 Task: Create a due date automation trigger when advanced on, on the monday after a card is due add content with a name or a description ending with resume at 11:00 AM.
Action: Mouse moved to (900, 260)
Screenshot: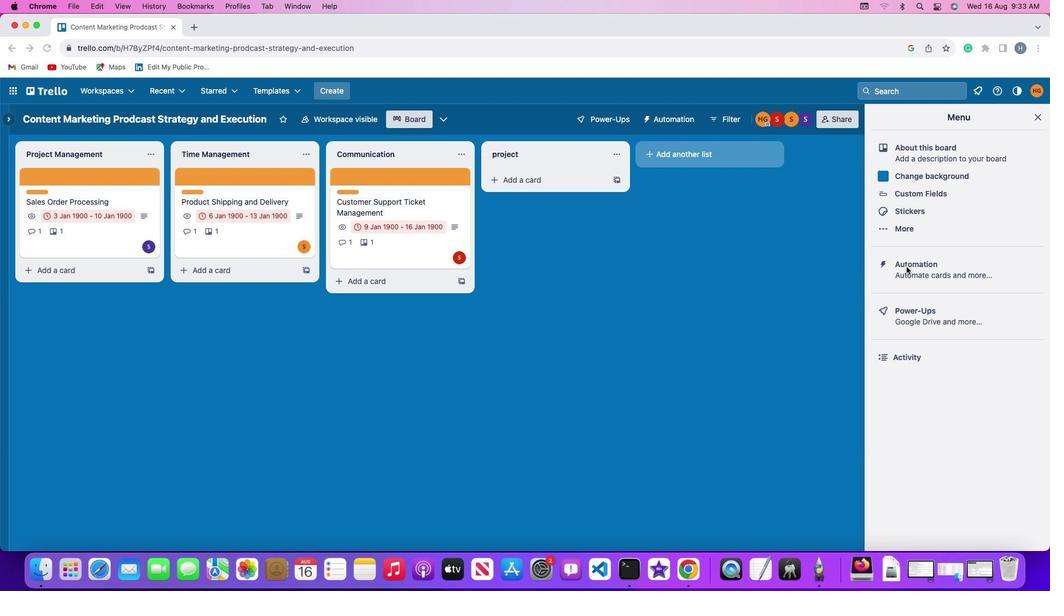 
Action: Mouse pressed left at (900, 260)
Screenshot: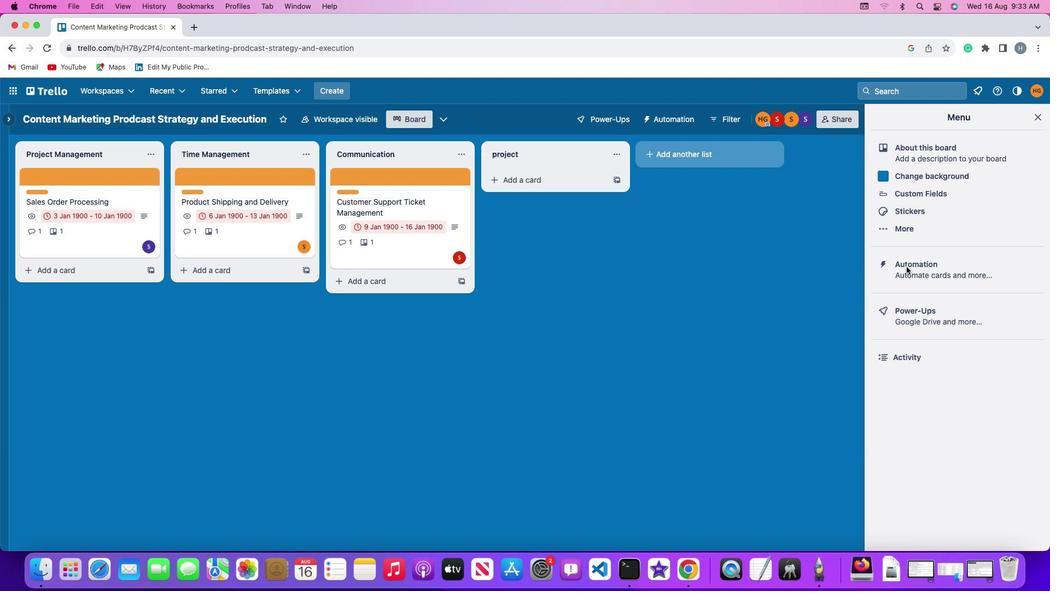 
Action: Mouse pressed left at (900, 260)
Screenshot: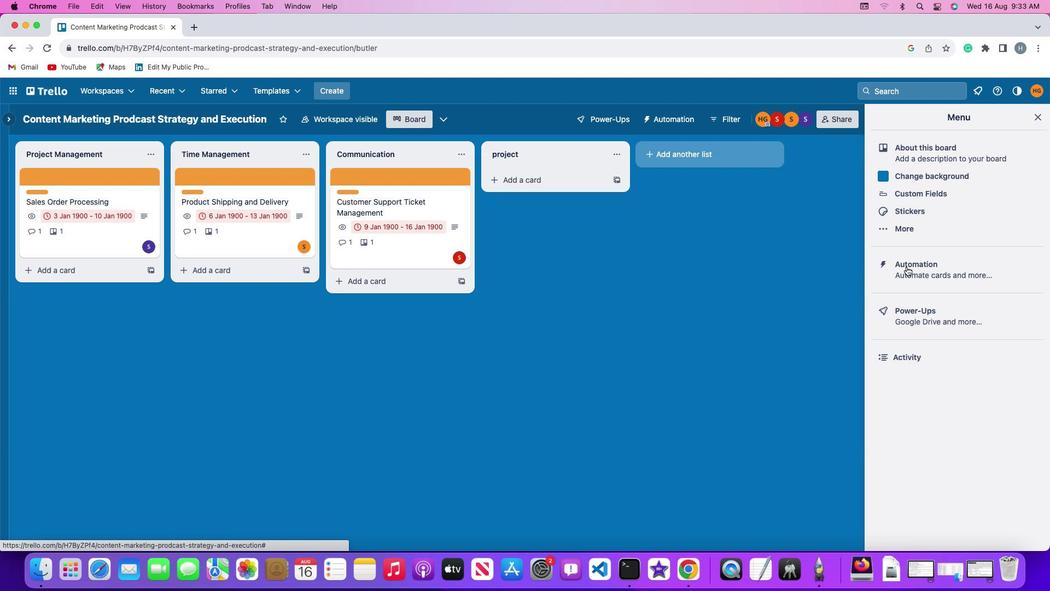 
Action: Mouse moved to (56, 252)
Screenshot: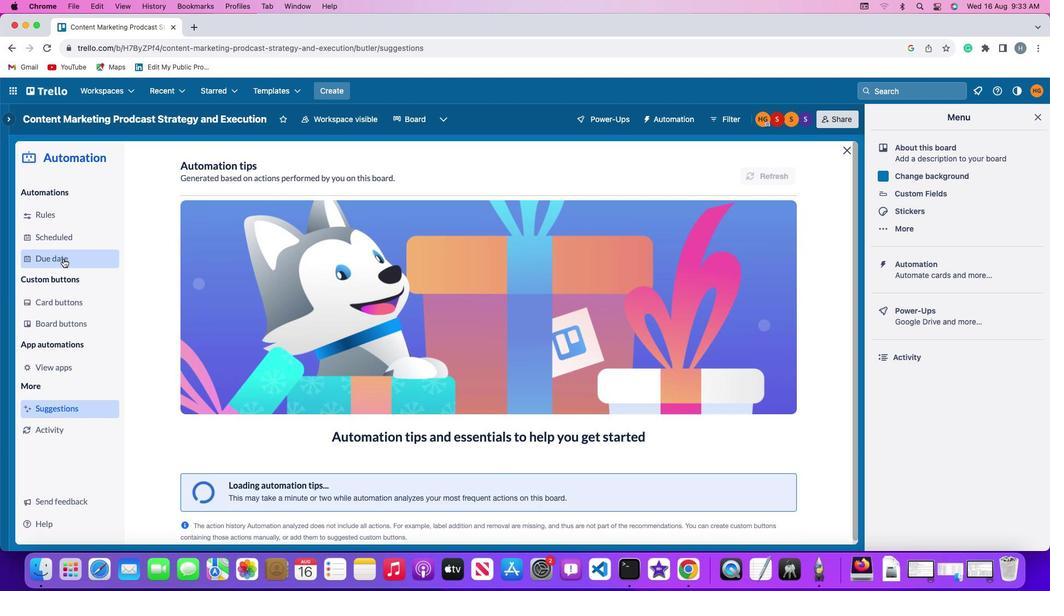 
Action: Mouse pressed left at (56, 252)
Screenshot: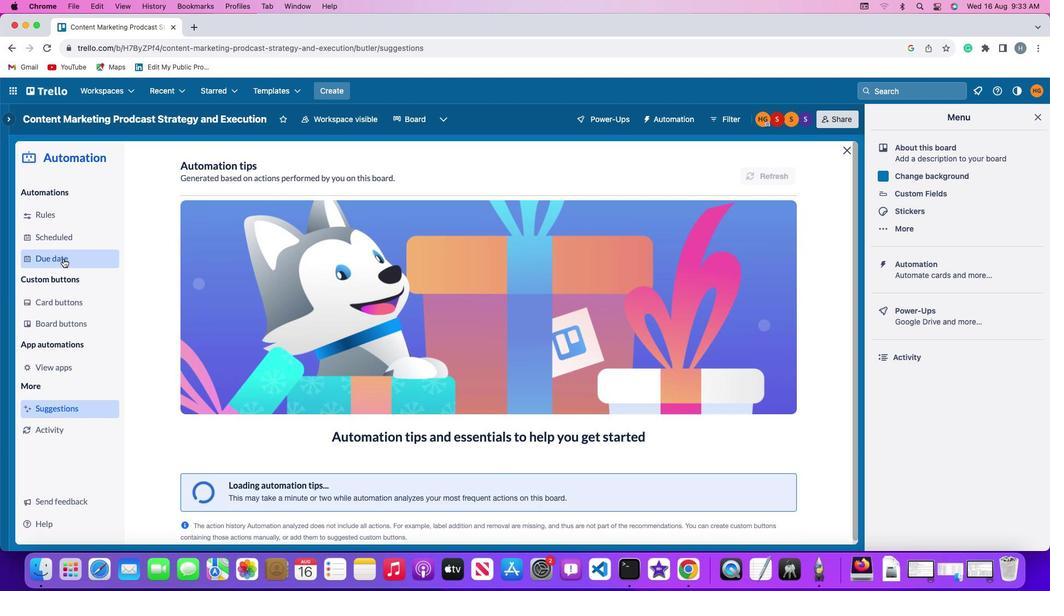 
Action: Mouse moved to (742, 163)
Screenshot: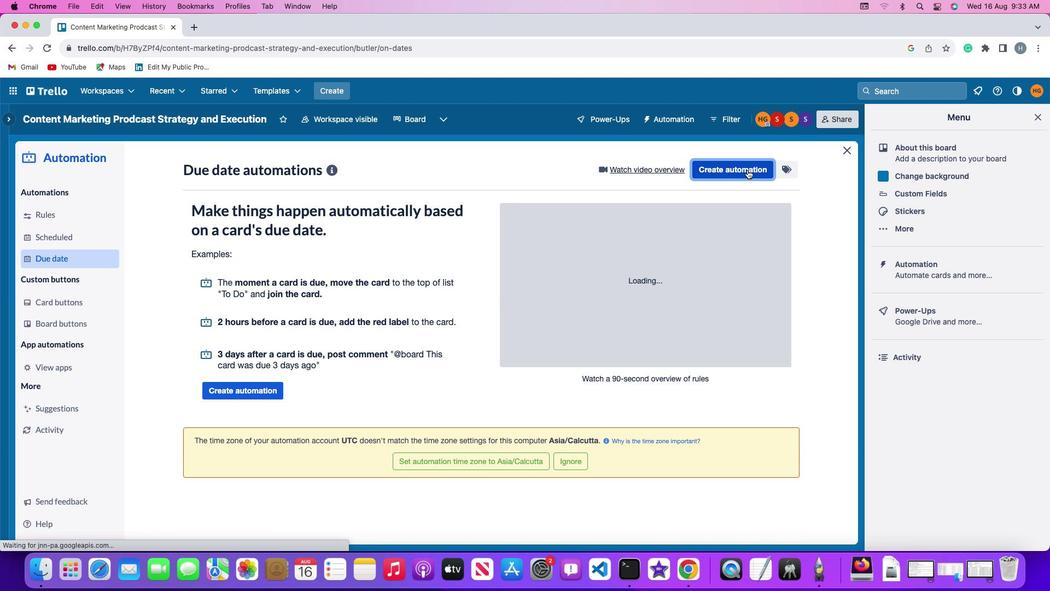 
Action: Mouse pressed left at (742, 163)
Screenshot: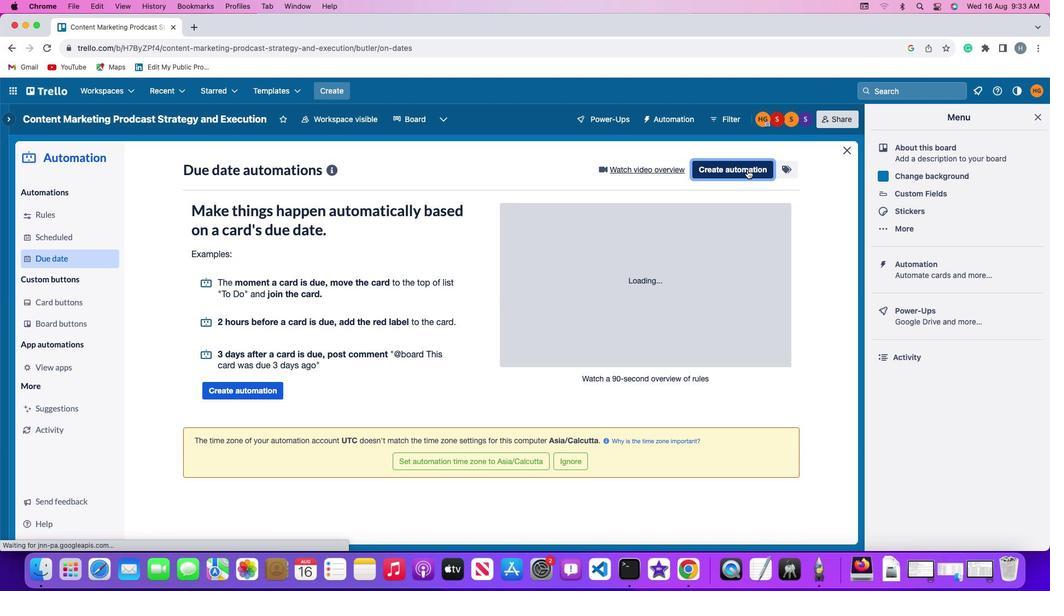 
Action: Mouse moved to (329, 266)
Screenshot: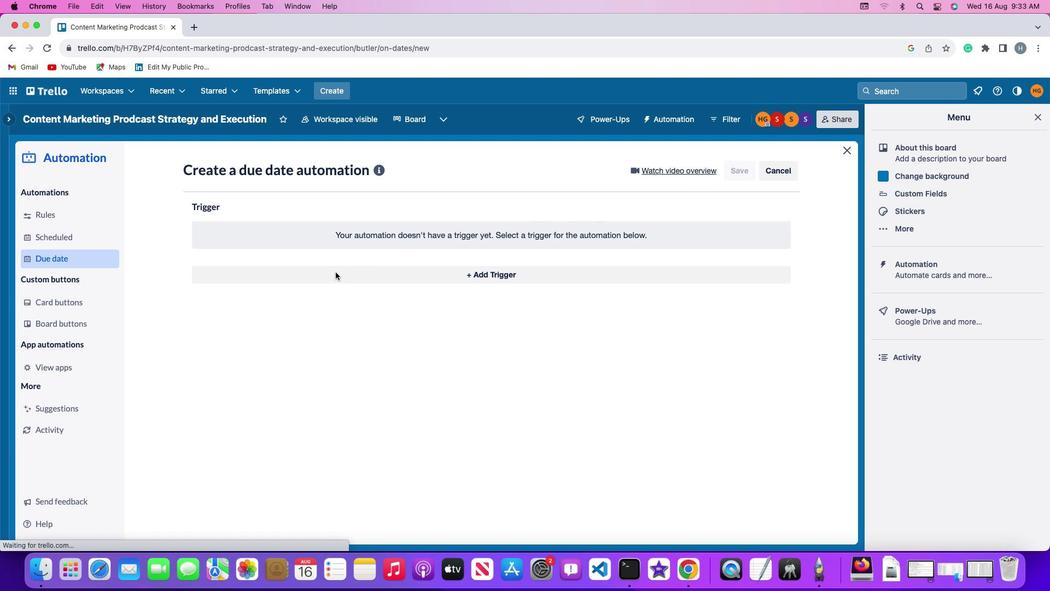
Action: Mouse pressed left at (329, 266)
Screenshot: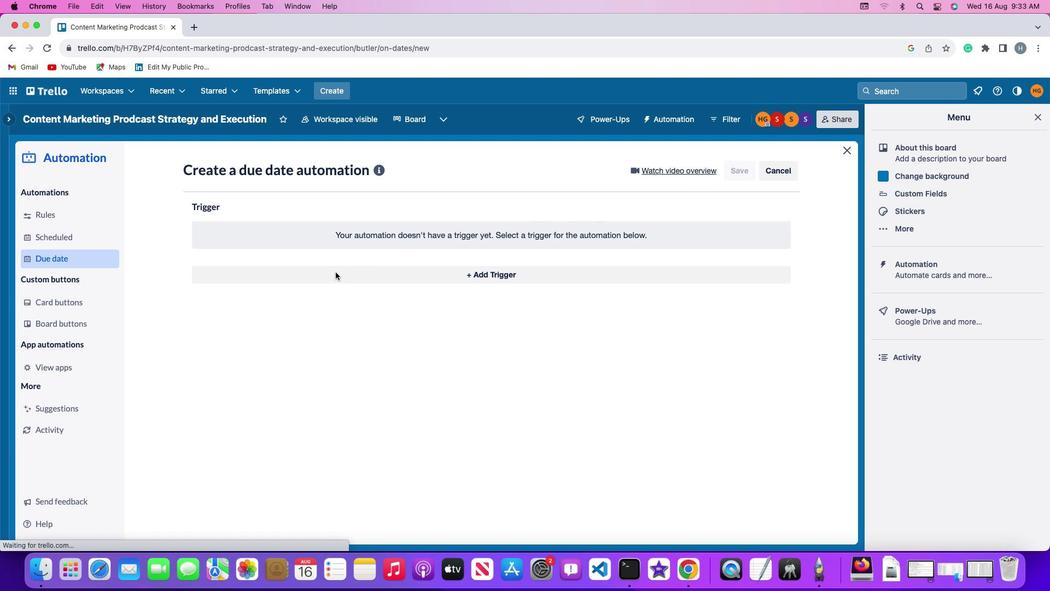 
Action: Mouse moved to (240, 472)
Screenshot: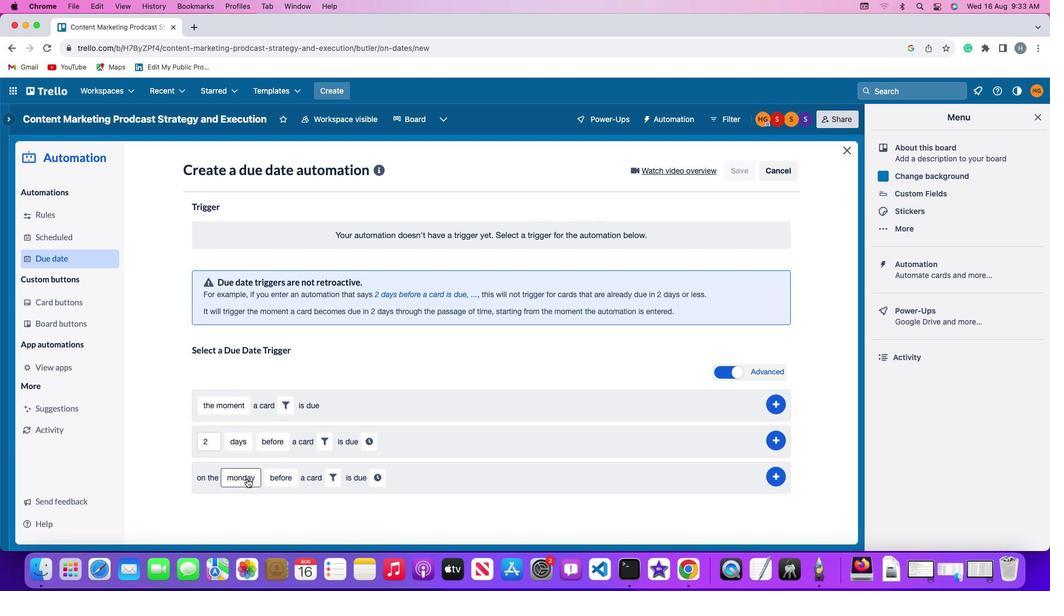 
Action: Mouse pressed left at (240, 472)
Screenshot: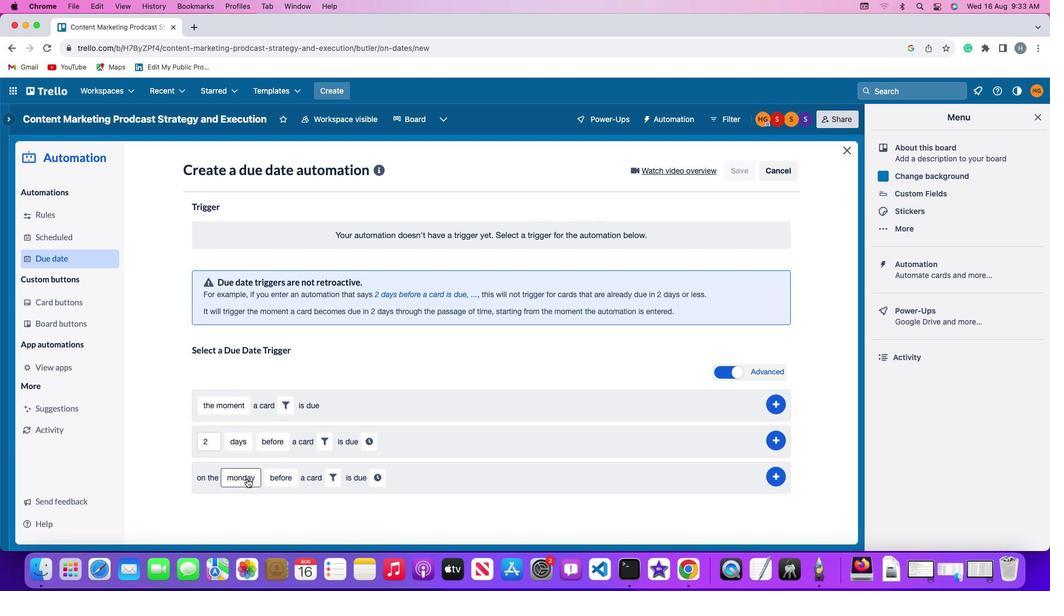 
Action: Mouse moved to (247, 318)
Screenshot: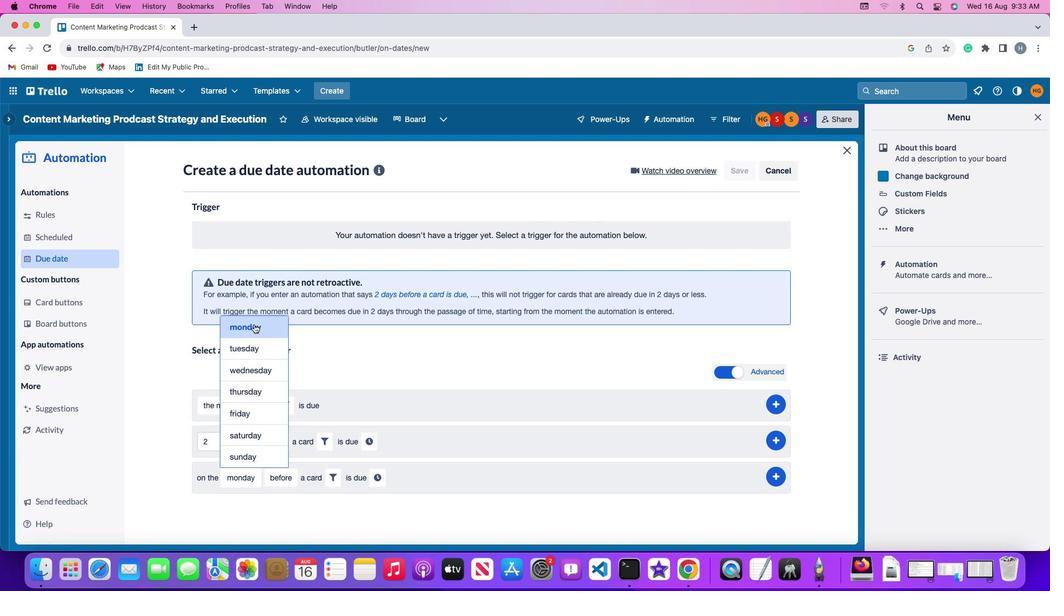 
Action: Mouse pressed left at (247, 318)
Screenshot: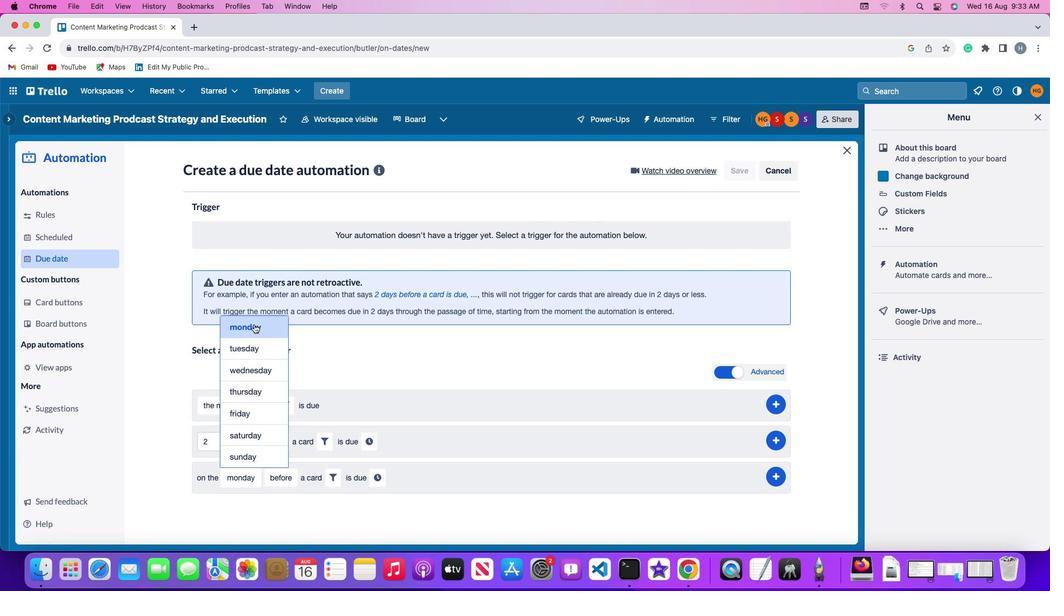 
Action: Mouse moved to (276, 478)
Screenshot: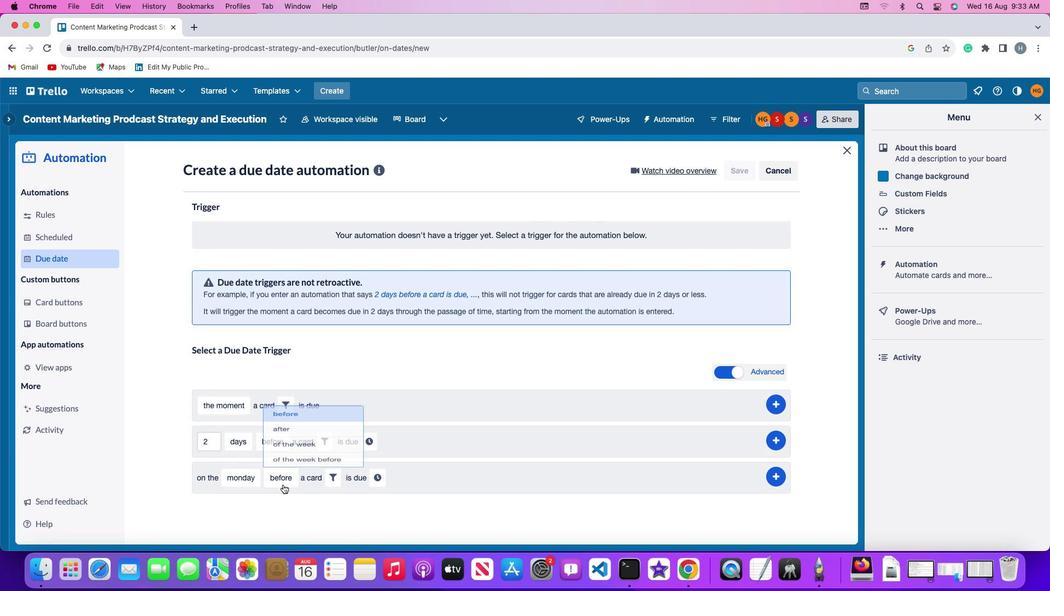
Action: Mouse pressed left at (276, 478)
Screenshot: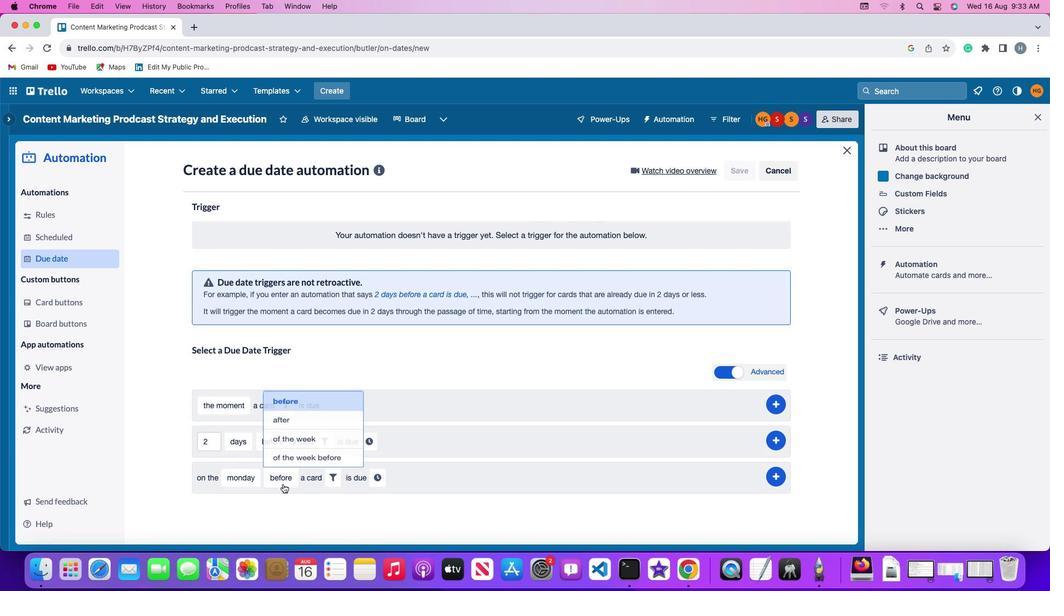 
Action: Mouse moved to (292, 406)
Screenshot: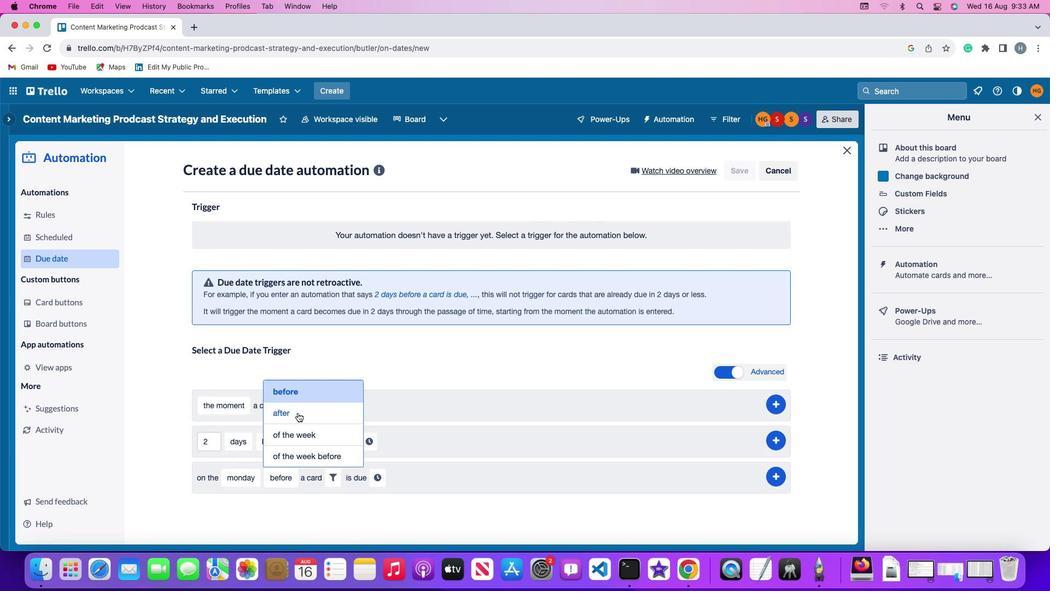 
Action: Mouse pressed left at (292, 406)
Screenshot: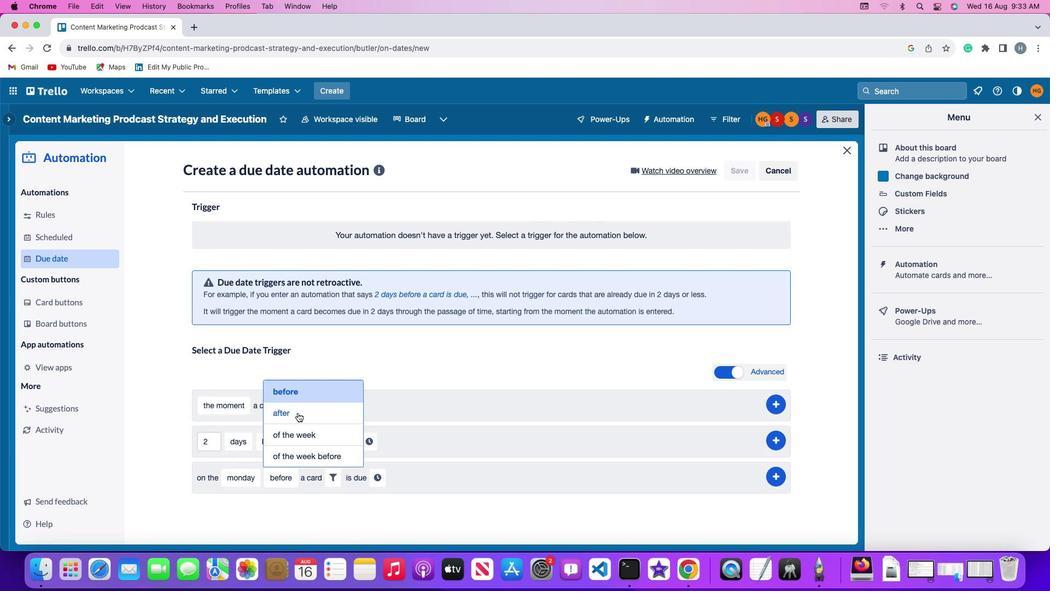 
Action: Mouse moved to (317, 472)
Screenshot: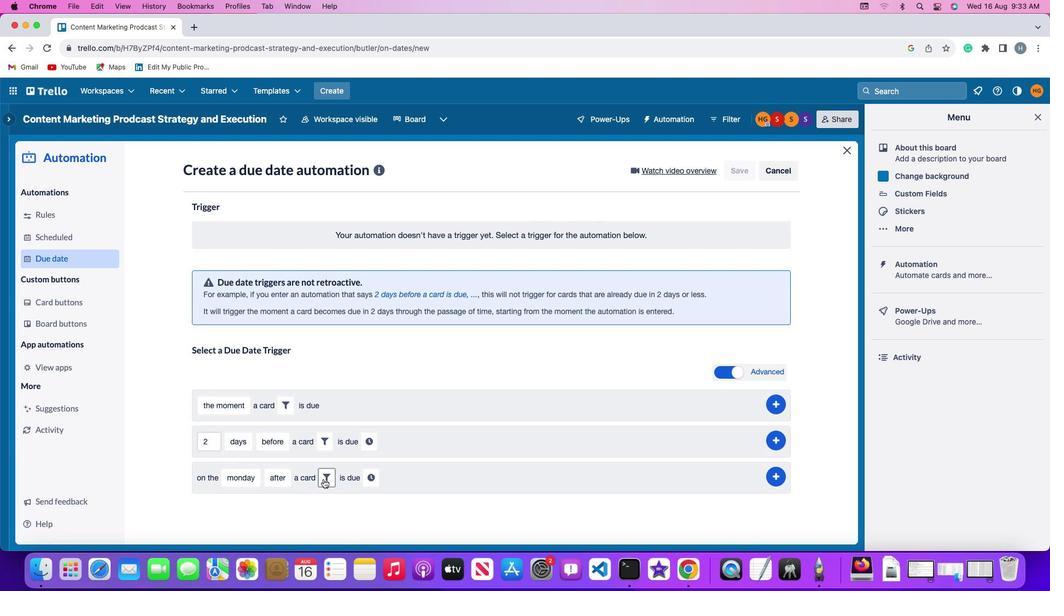 
Action: Mouse pressed left at (317, 472)
Screenshot: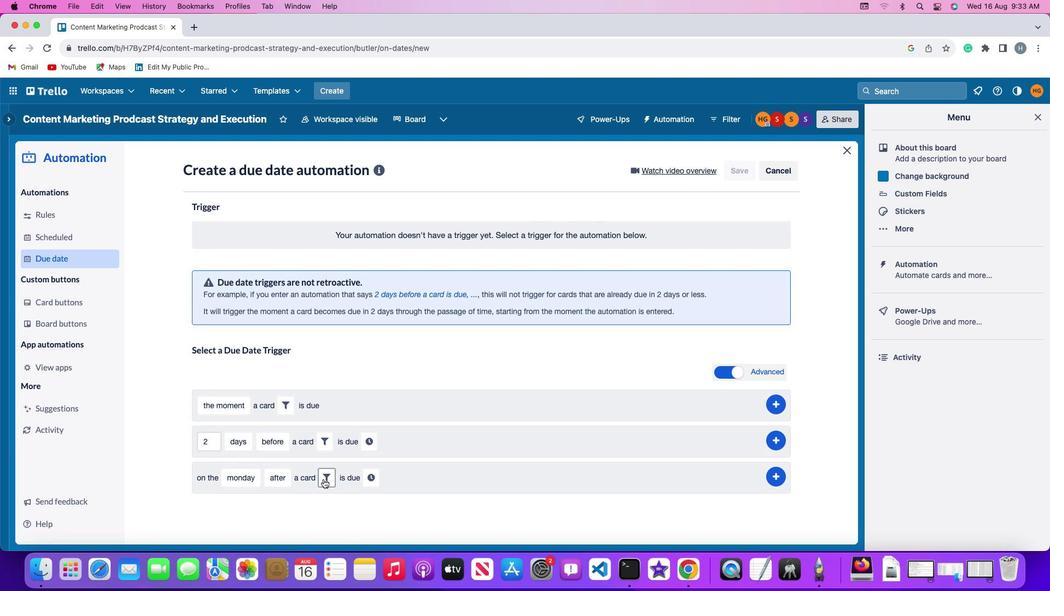 
Action: Mouse moved to (458, 502)
Screenshot: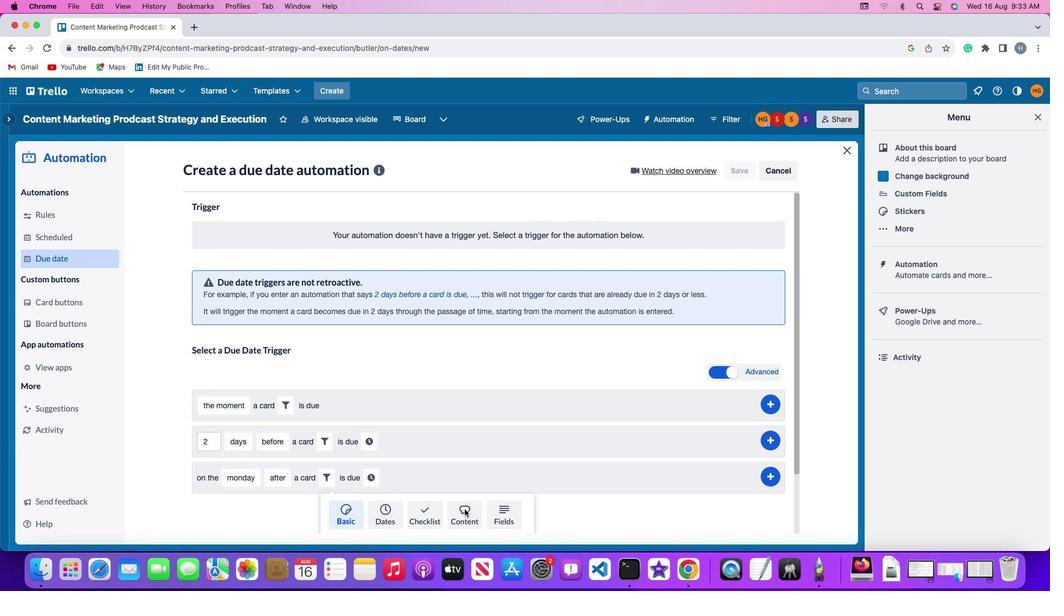 
Action: Mouse pressed left at (458, 502)
Screenshot: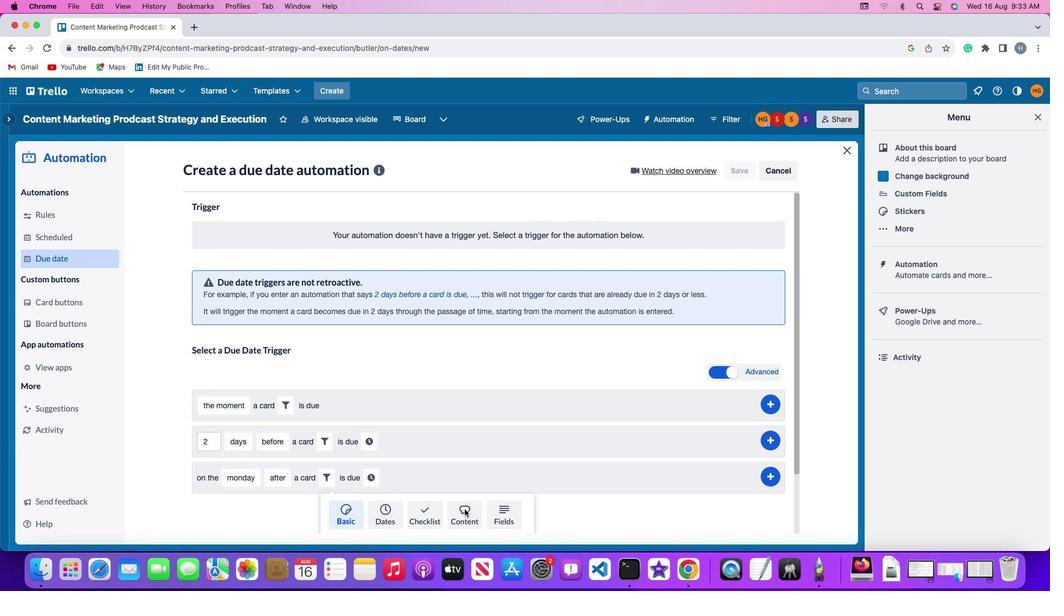 
Action: Mouse moved to (283, 507)
Screenshot: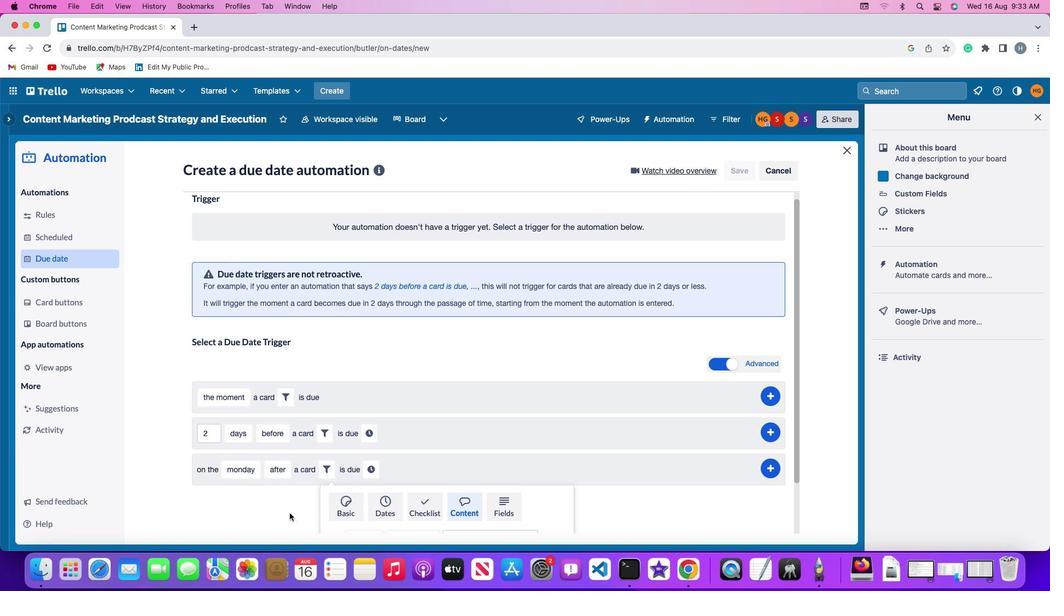 
Action: Mouse scrolled (283, 507) with delta (-5, -6)
Screenshot: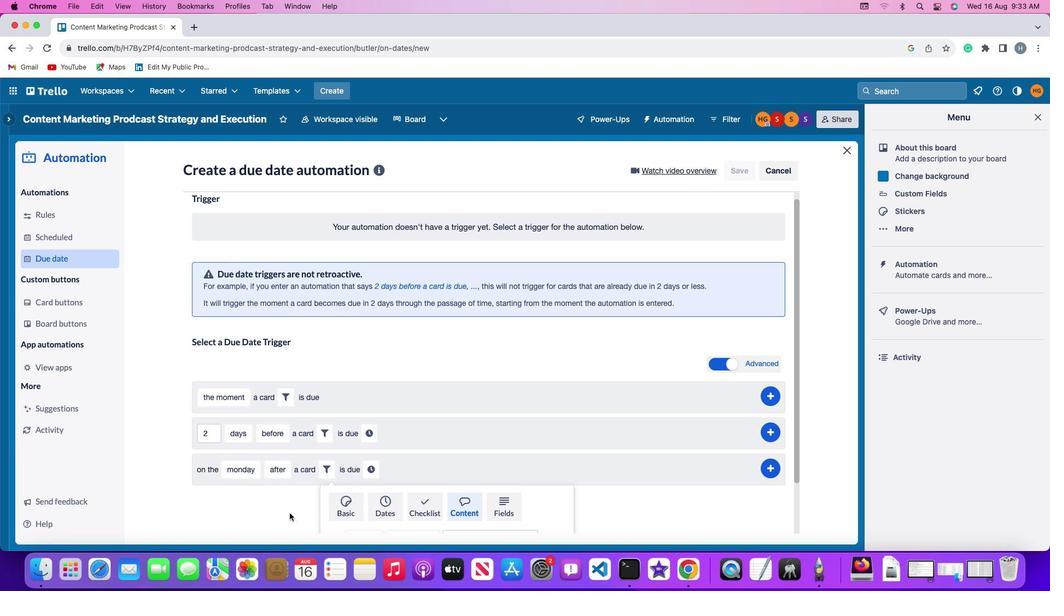 
Action: Mouse scrolled (283, 507) with delta (-5, -6)
Screenshot: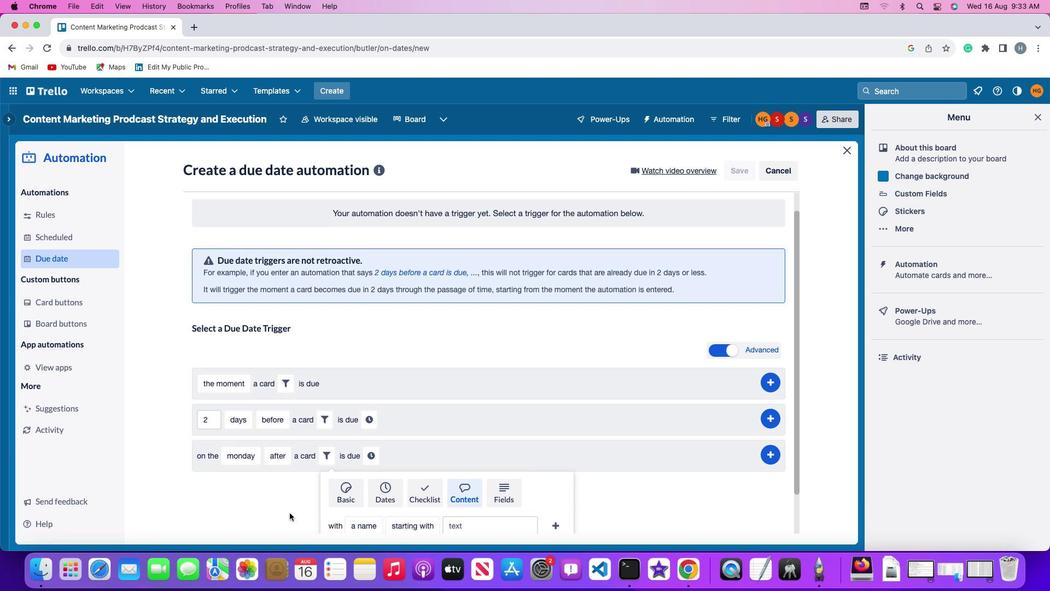 
Action: Mouse scrolled (283, 507) with delta (-5, -7)
Screenshot: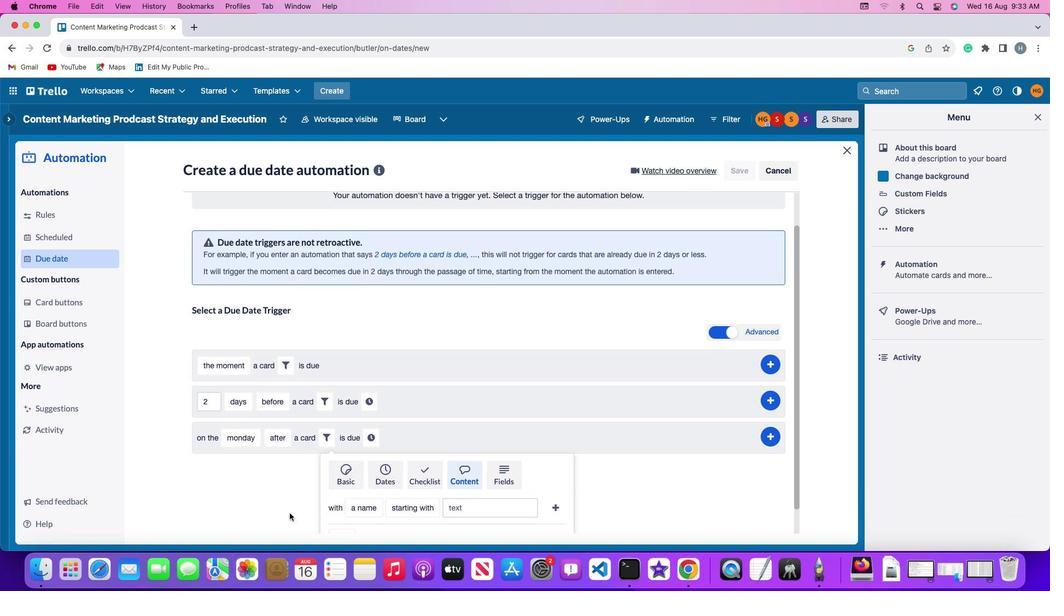 
Action: Mouse scrolled (283, 507) with delta (-5, -7)
Screenshot: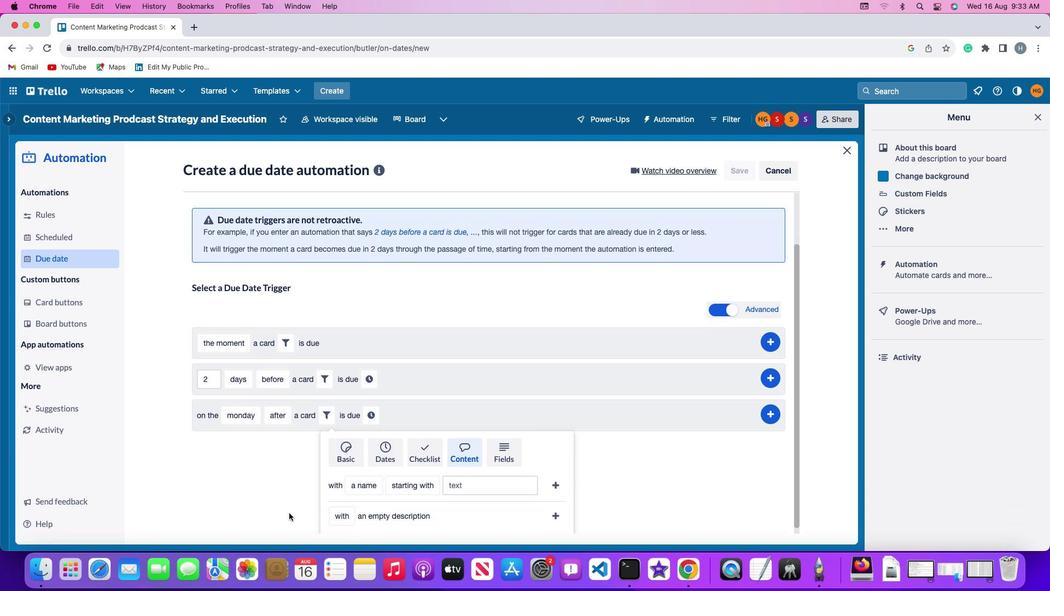 
Action: Mouse moved to (280, 505)
Screenshot: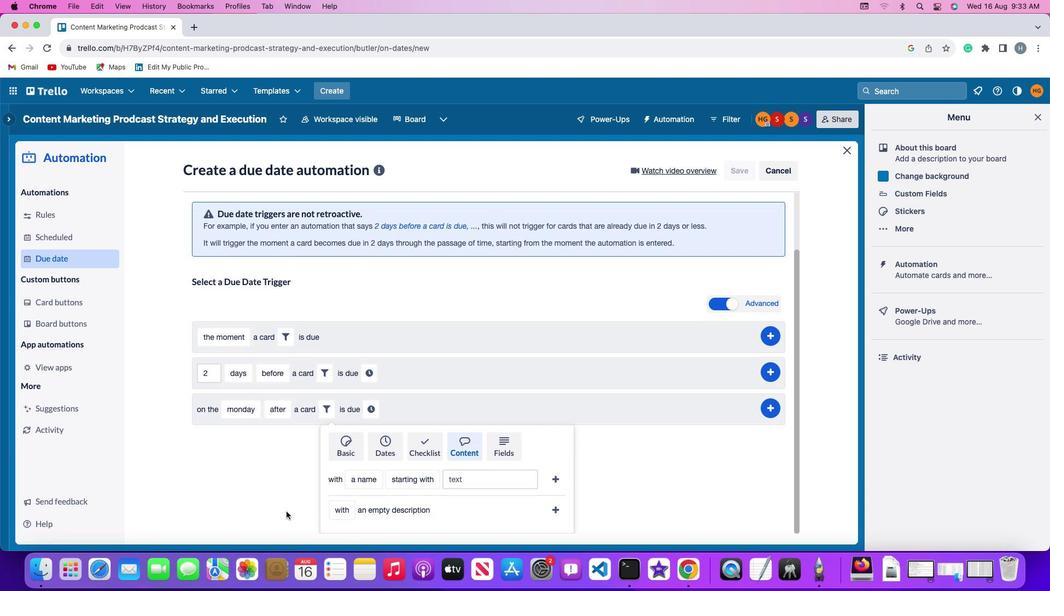 
Action: Mouse scrolled (280, 505) with delta (-5, -6)
Screenshot: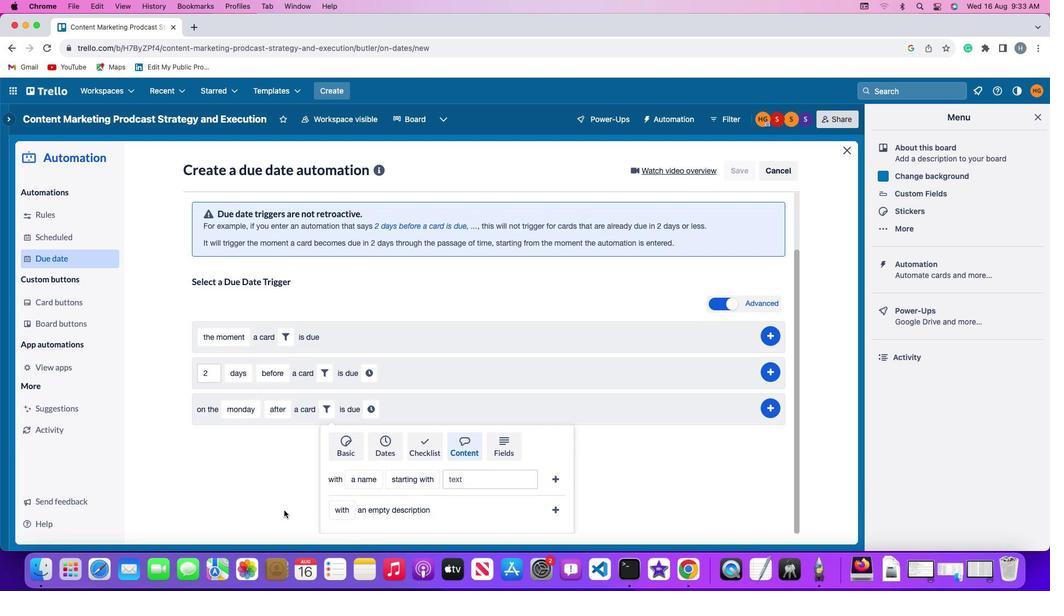 
Action: Mouse moved to (280, 505)
Screenshot: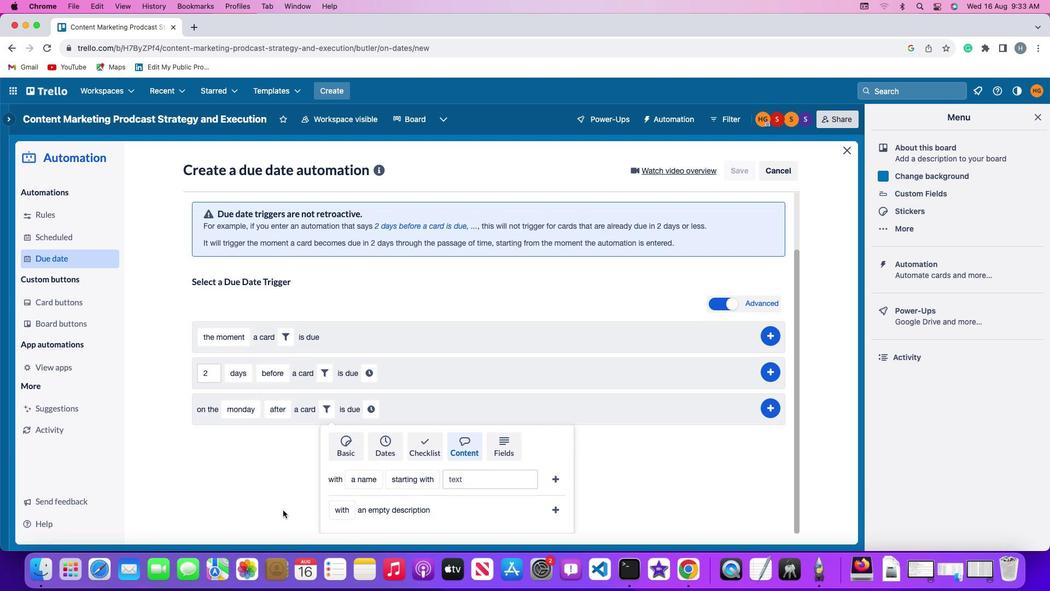 
Action: Mouse scrolled (280, 505) with delta (-5, -6)
Screenshot: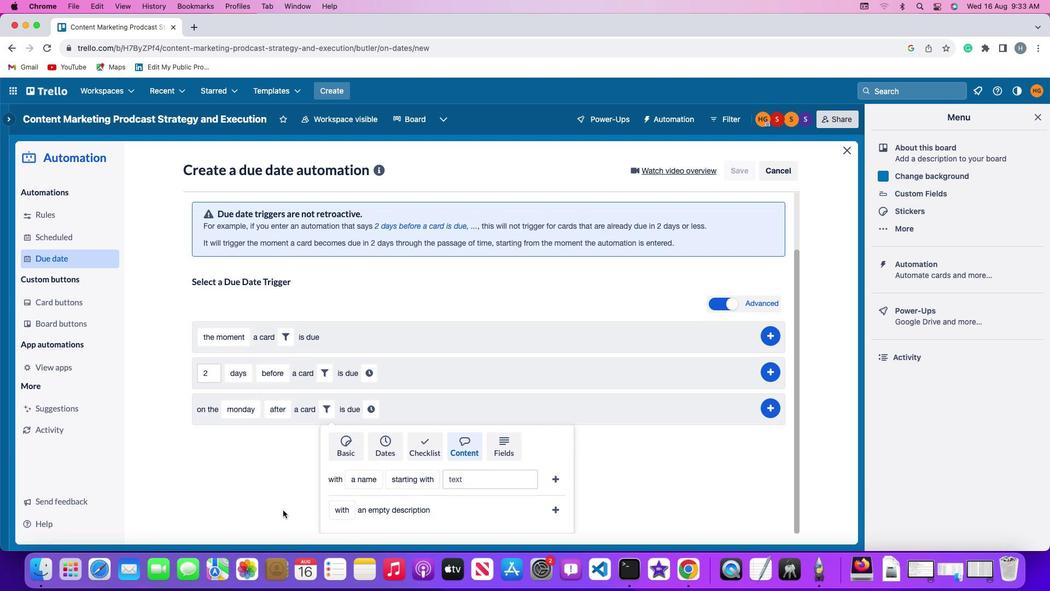 
Action: Mouse moved to (279, 504)
Screenshot: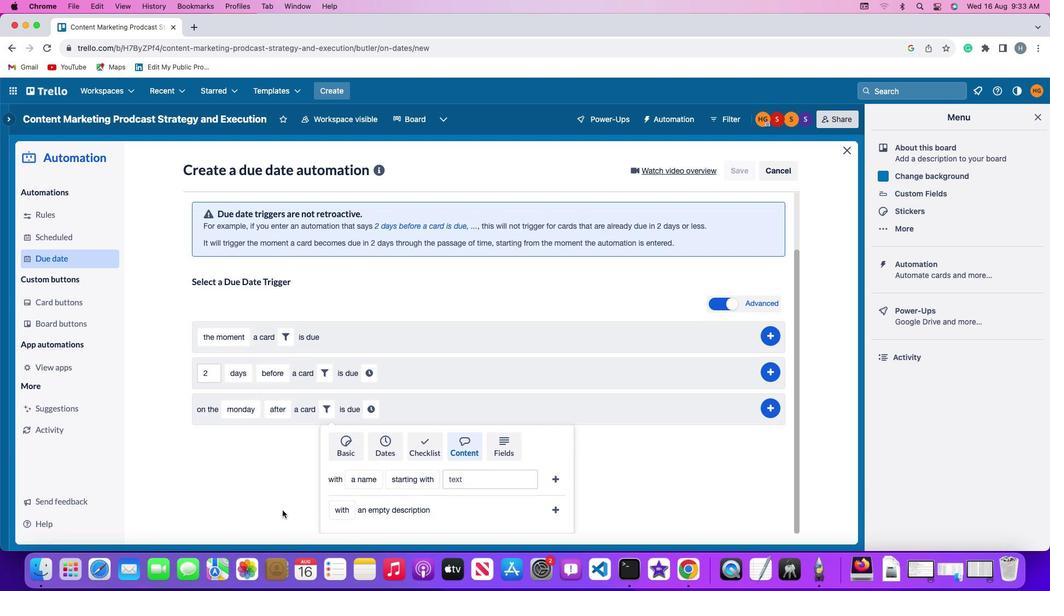 
Action: Mouse scrolled (279, 504) with delta (-5, -6)
Screenshot: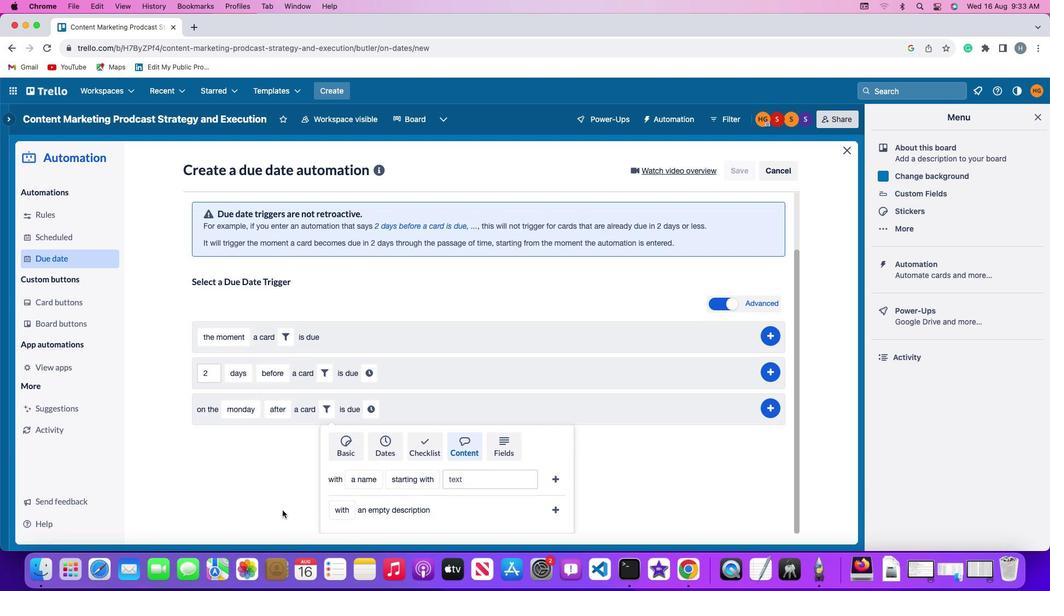 
Action: Mouse moved to (361, 476)
Screenshot: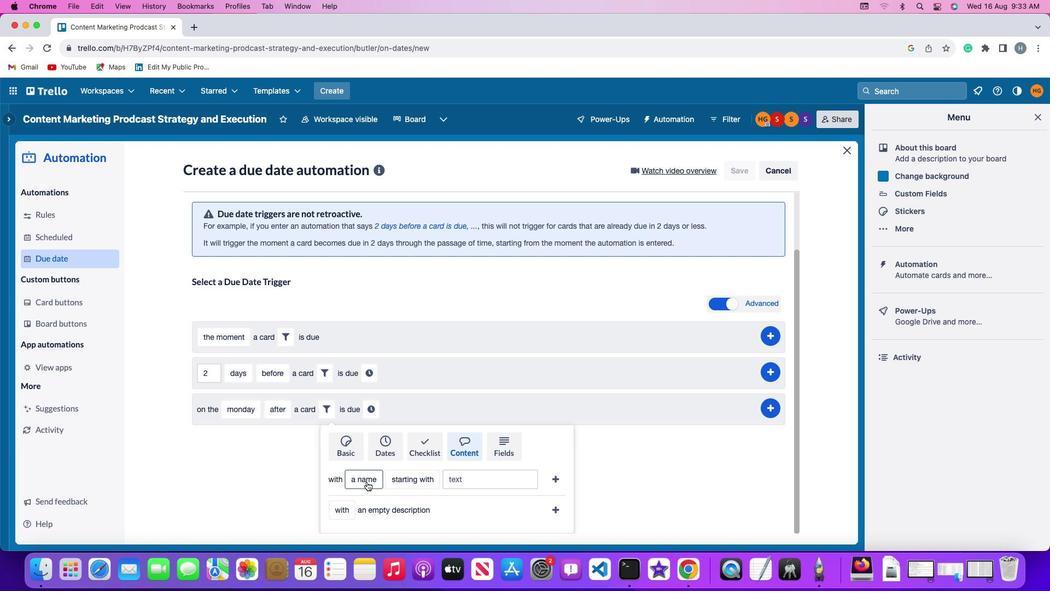 
Action: Mouse pressed left at (361, 476)
Screenshot: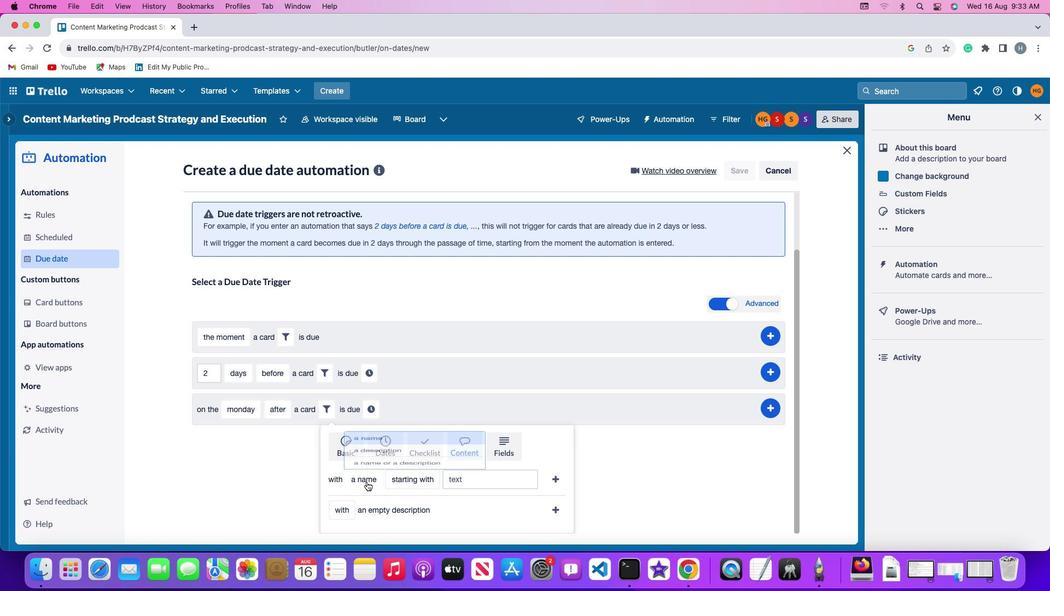 
Action: Mouse moved to (367, 450)
Screenshot: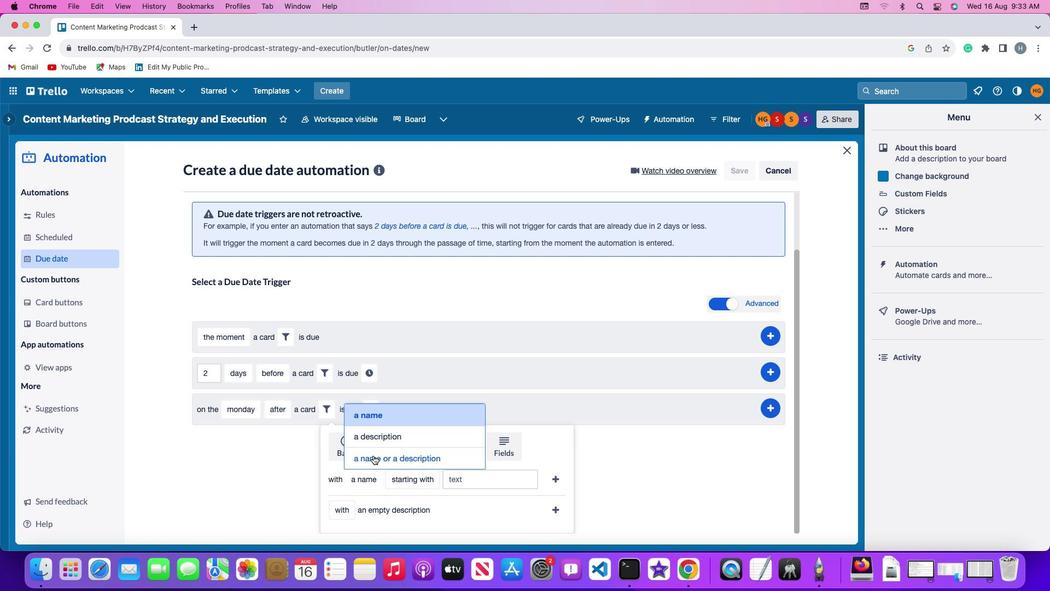 
Action: Mouse pressed left at (367, 450)
Screenshot: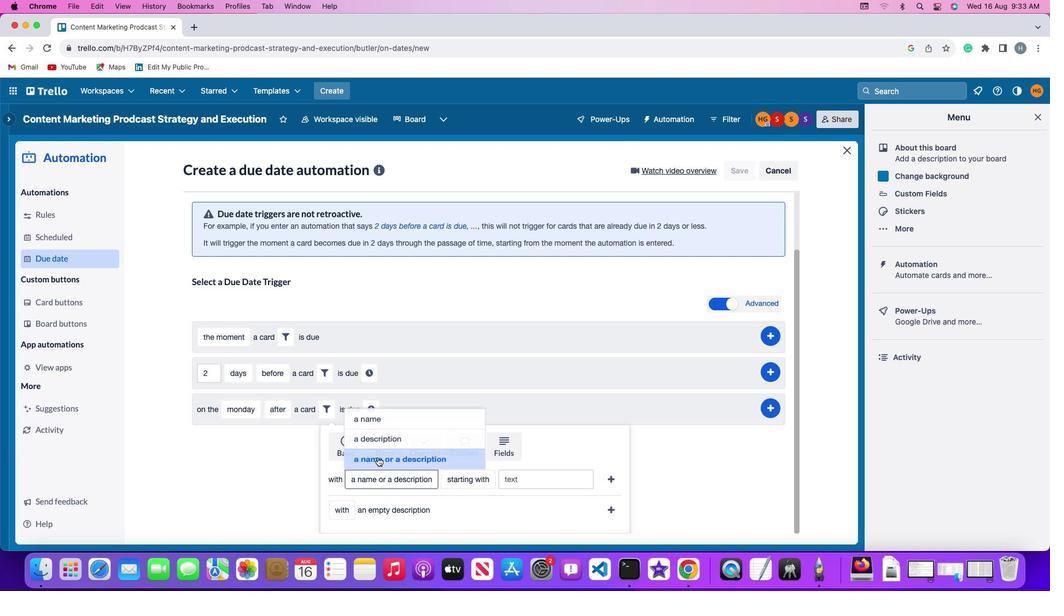 
Action: Mouse moved to (466, 470)
Screenshot: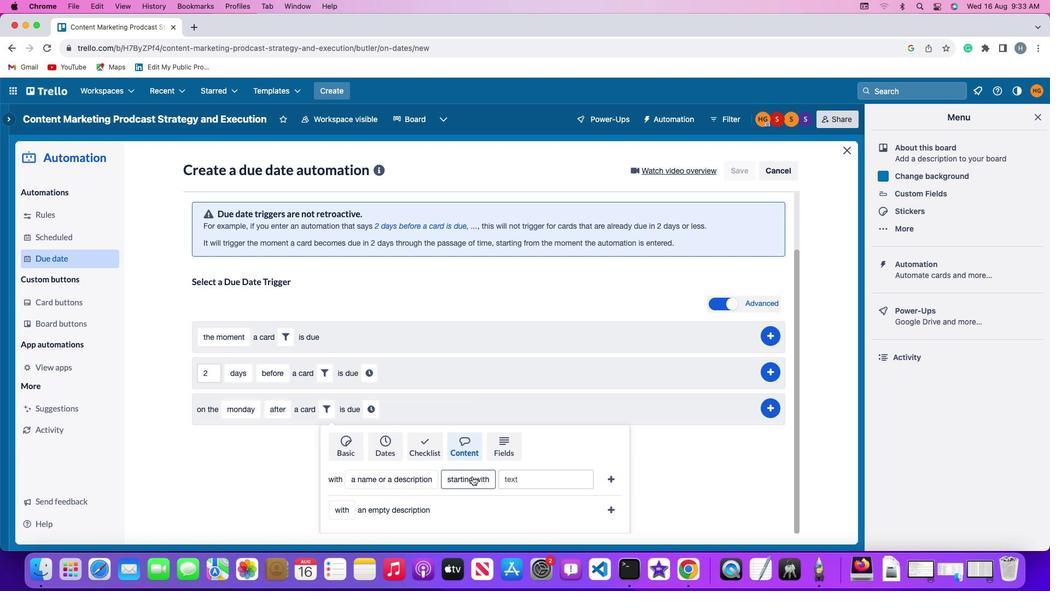 
Action: Mouse pressed left at (466, 470)
Screenshot: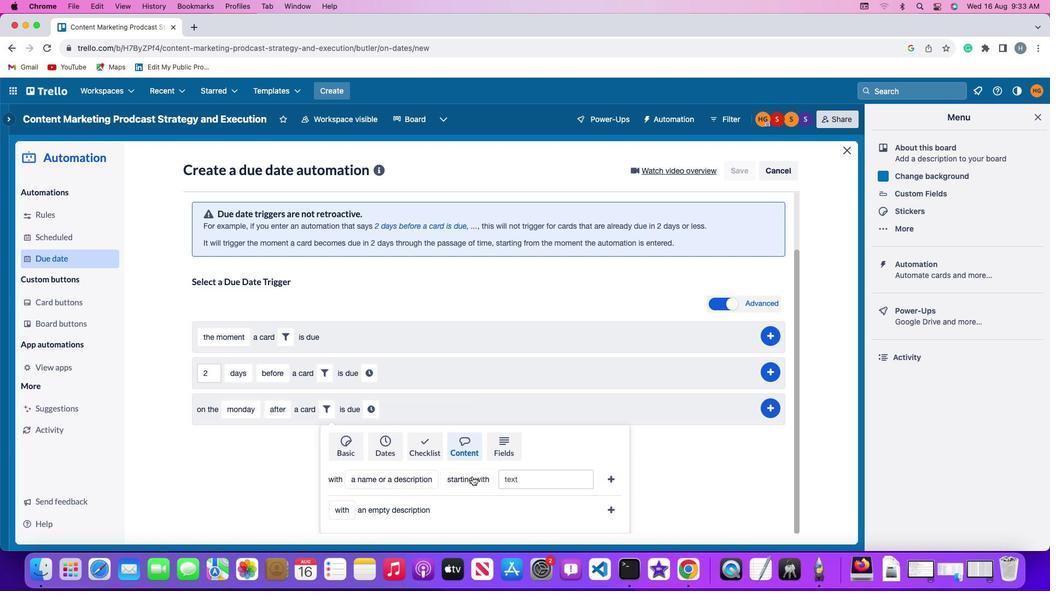 
Action: Mouse moved to (473, 367)
Screenshot: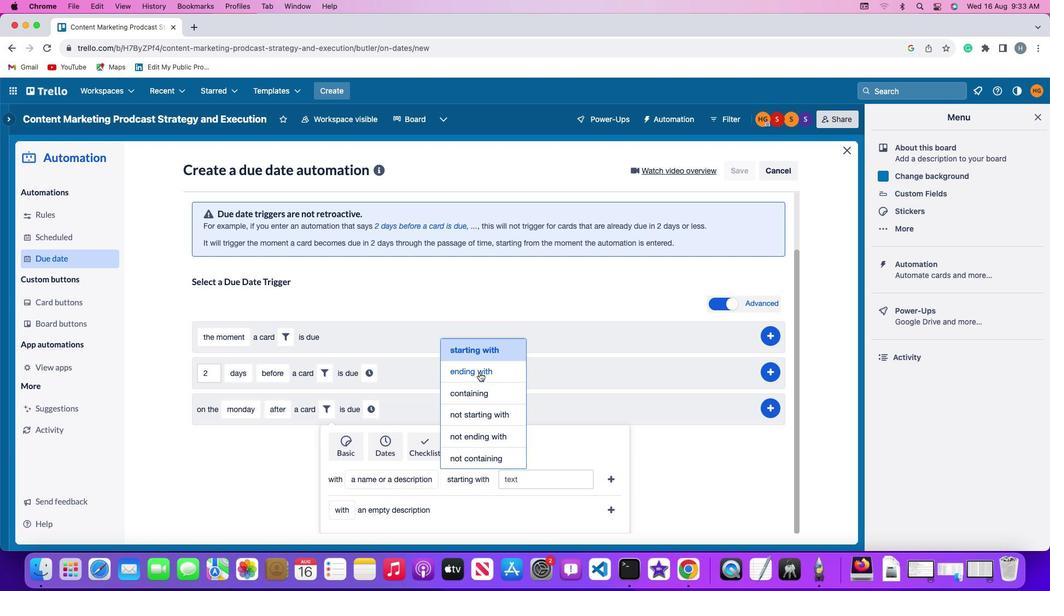 
Action: Mouse pressed left at (473, 367)
Screenshot: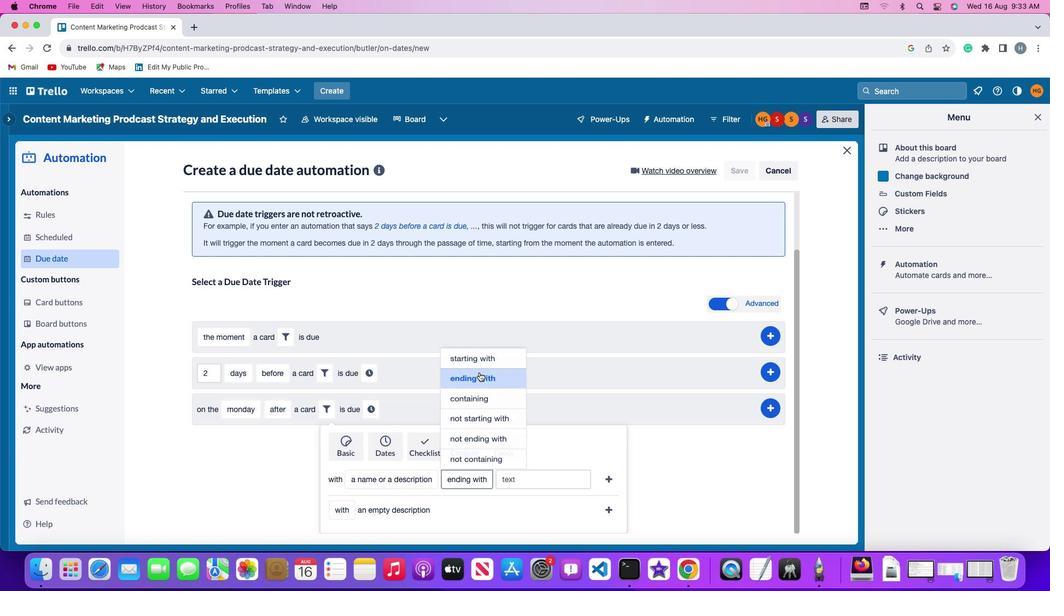 
Action: Mouse moved to (505, 469)
Screenshot: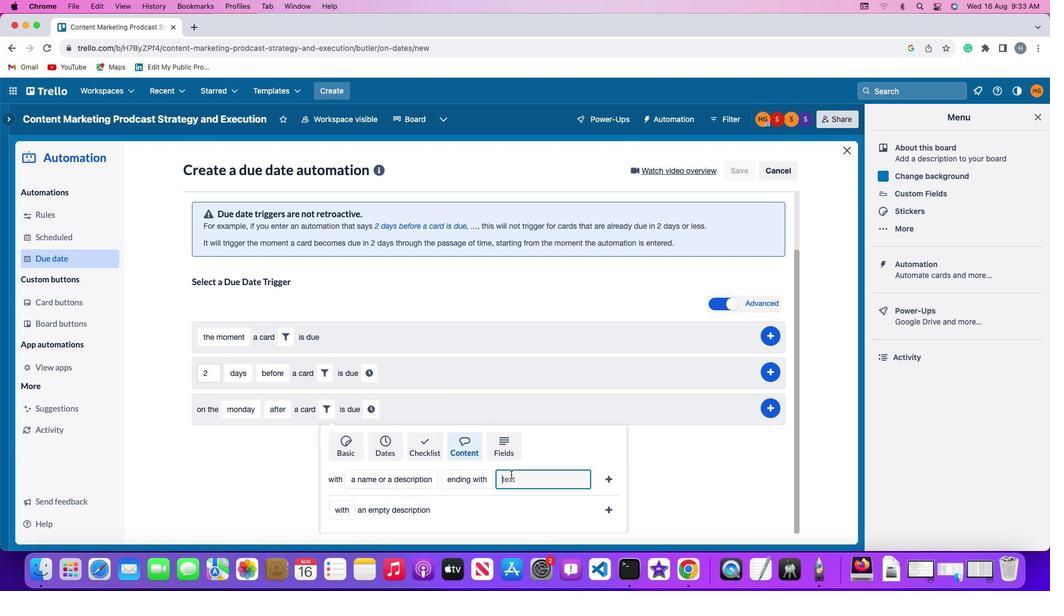 
Action: Mouse pressed left at (505, 469)
Screenshot: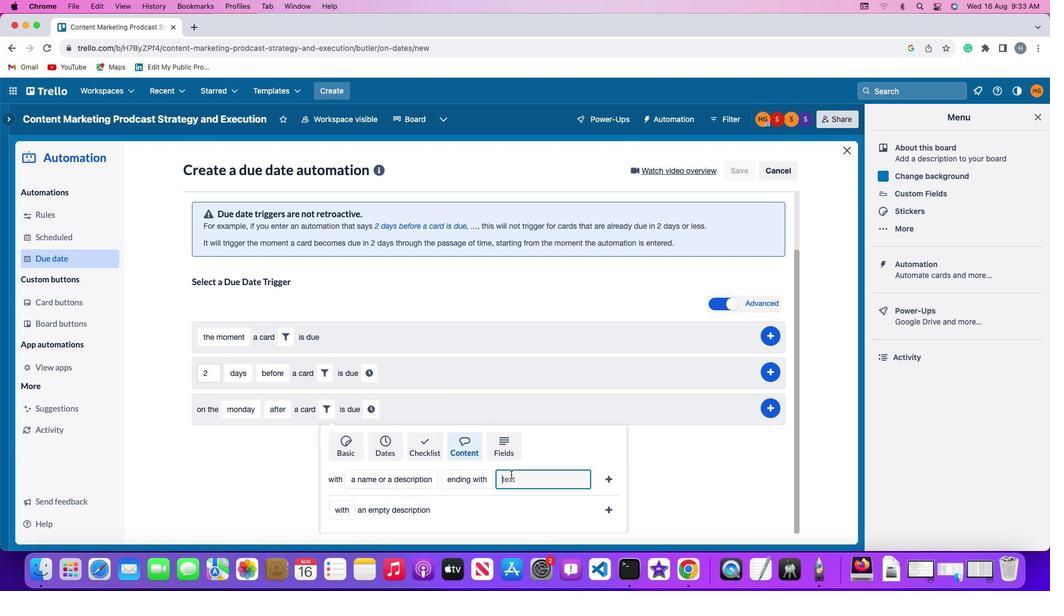 
Action: Key pressed 'r''e''s''u''m''e'
Screenshot: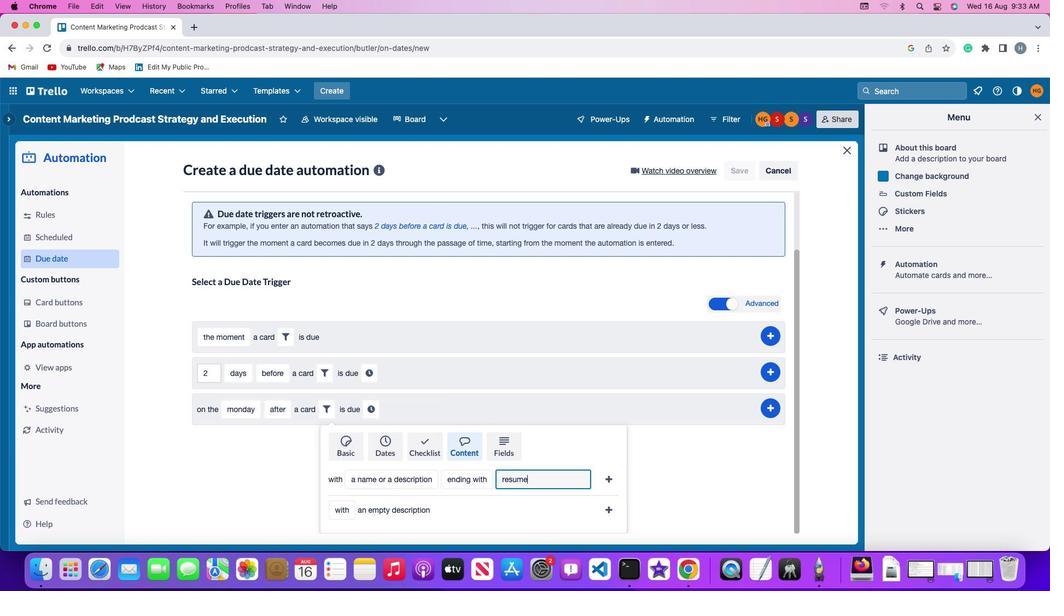 
Action: Mouse moved to (606, 470)
Screenshot: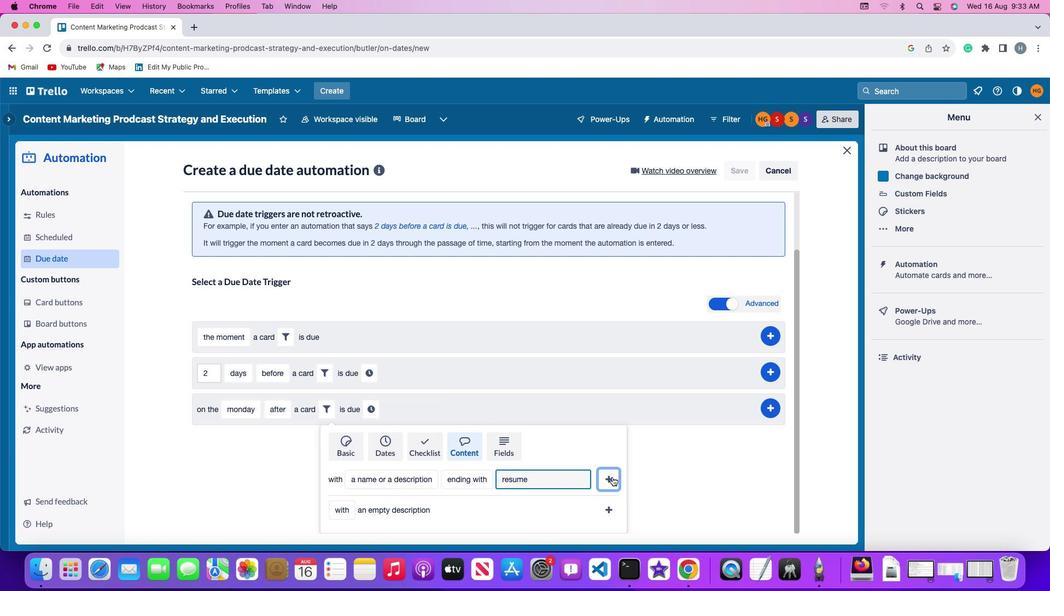 
Action: Mouse pressed left at (606, 470)
Screenshot: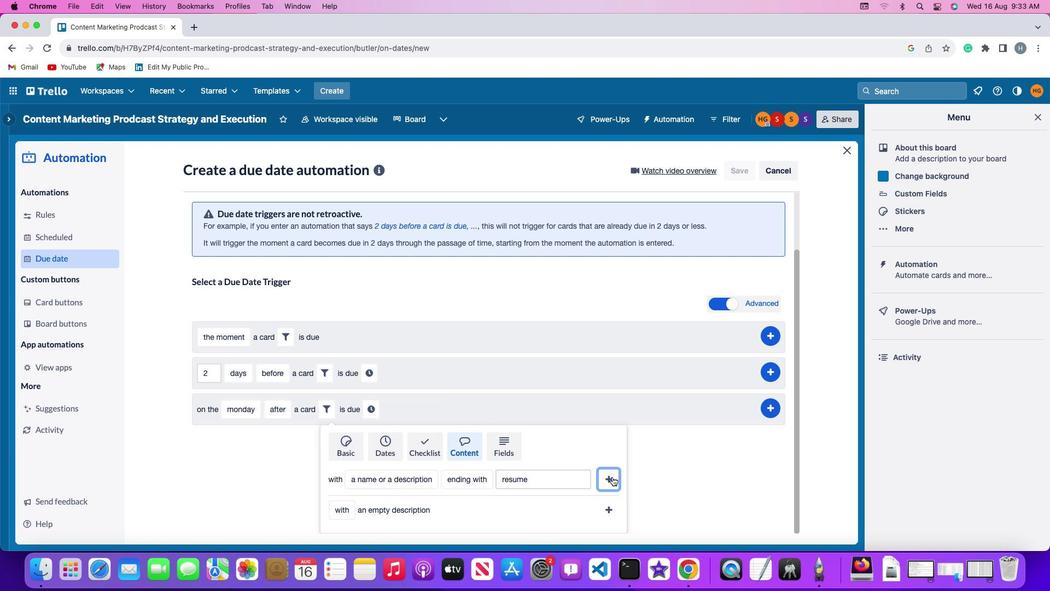 
Action: Mouse moved to (559, 475)
Screenshot: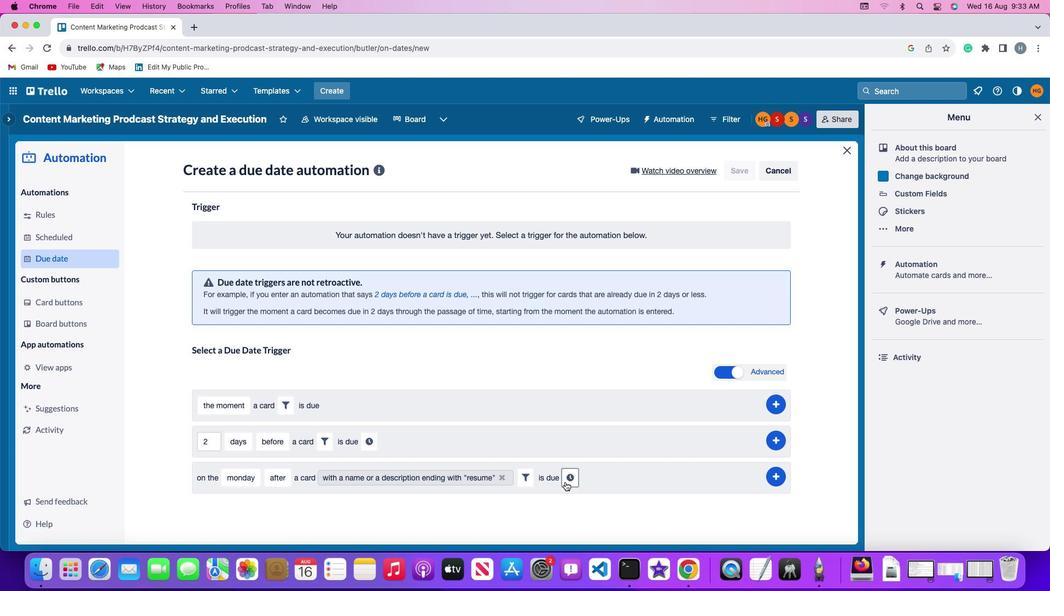 
Action: Mouse pressed left at (559, 475)
Screenshot: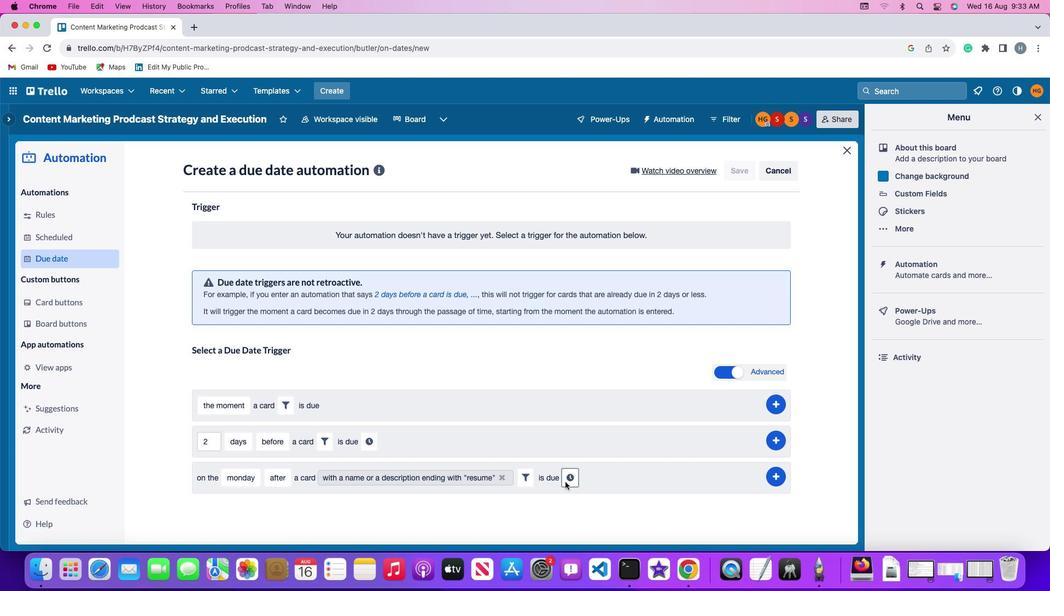 
Action: Mouse moved to (590, 476)
Screenshot: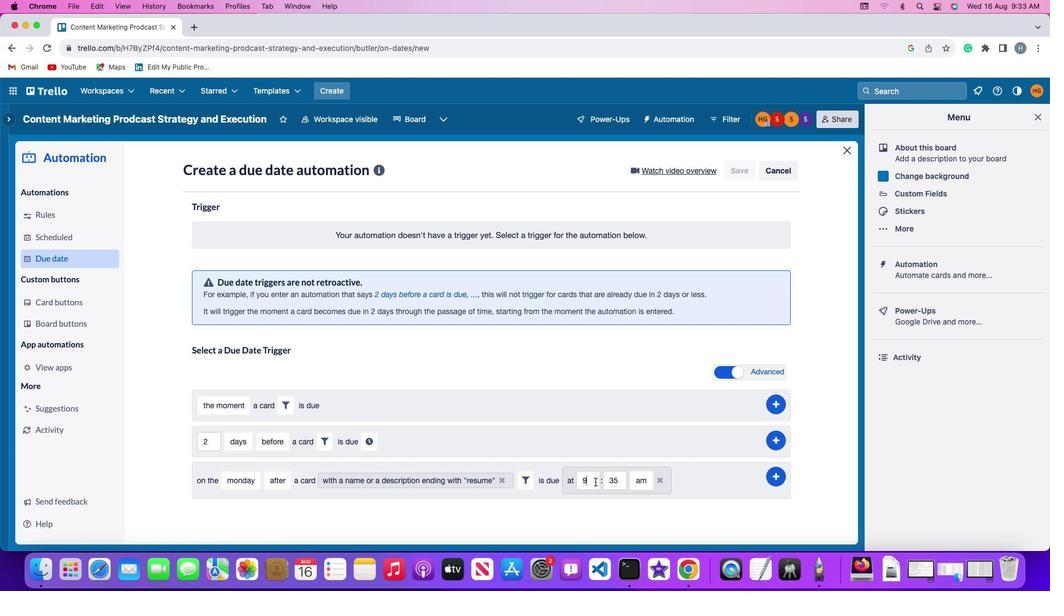 
Action: Mouse pressed left at (590, 476)
Screenshot: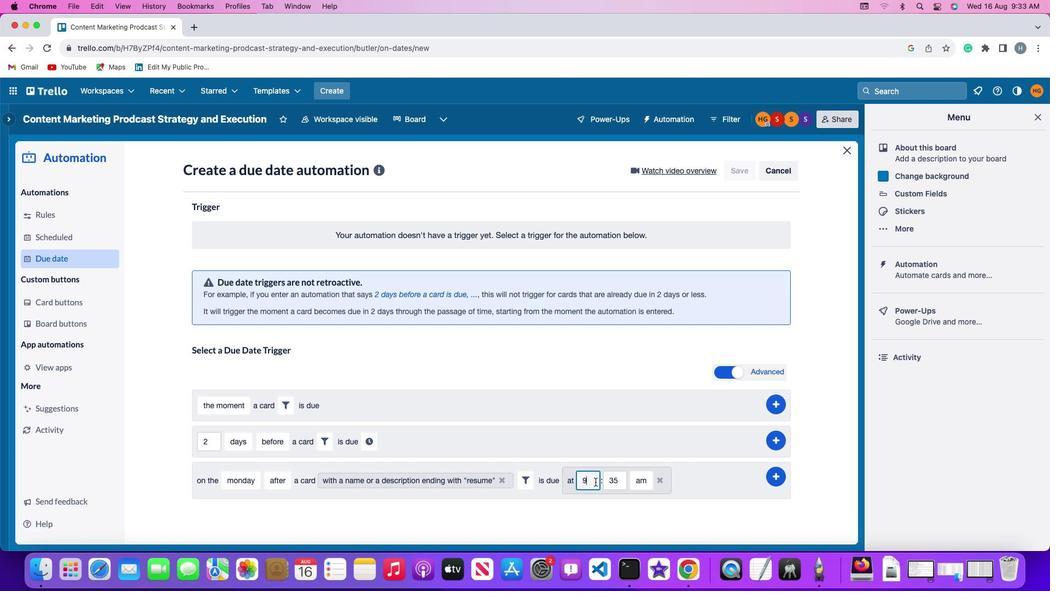 
Action: Key pressed Key.backspace'1'
Screenshot: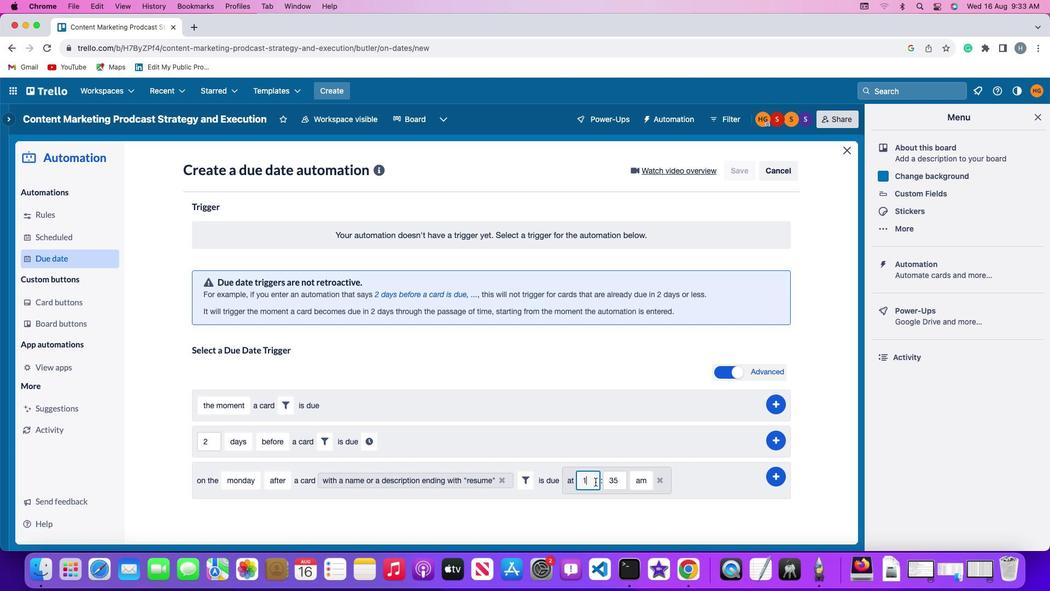 
Action: Mouse moved to (590, 475)
Screenshot: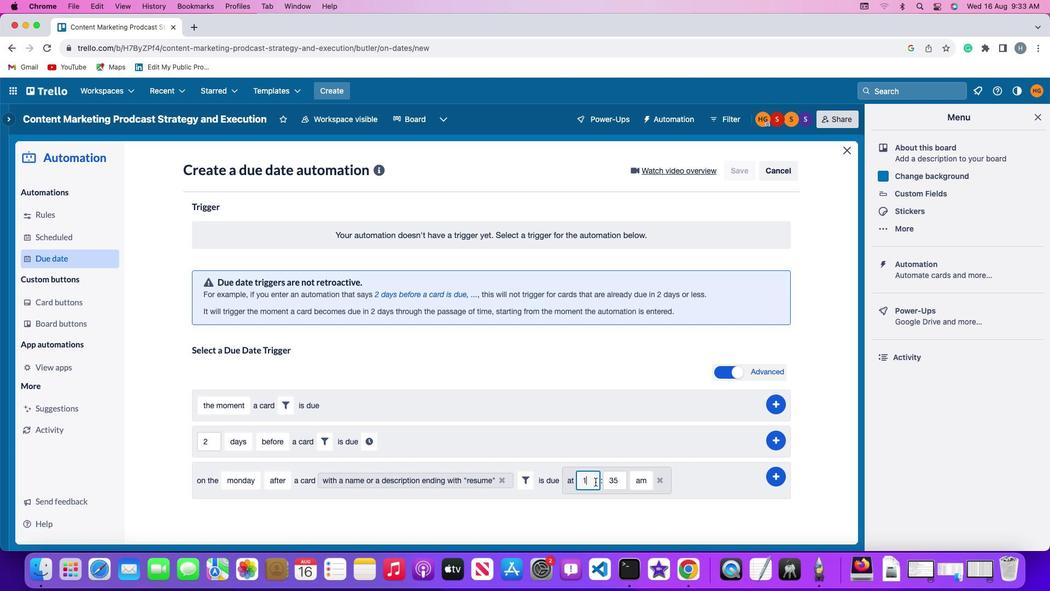 
Action: Key pressed '1'
Screenshot: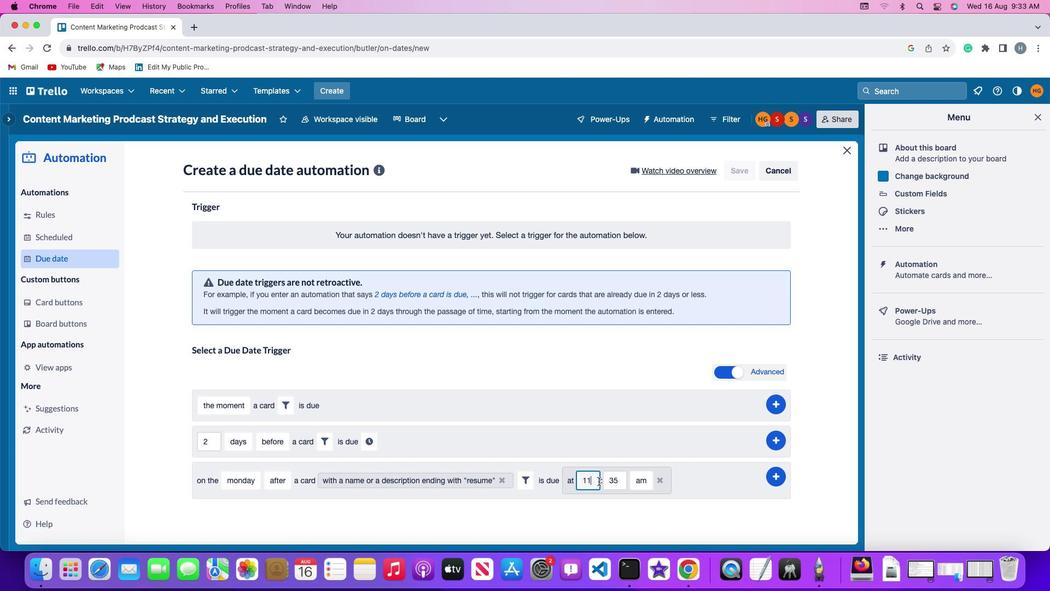 
Action: Mouse moved to (613, 474)
Screenshot: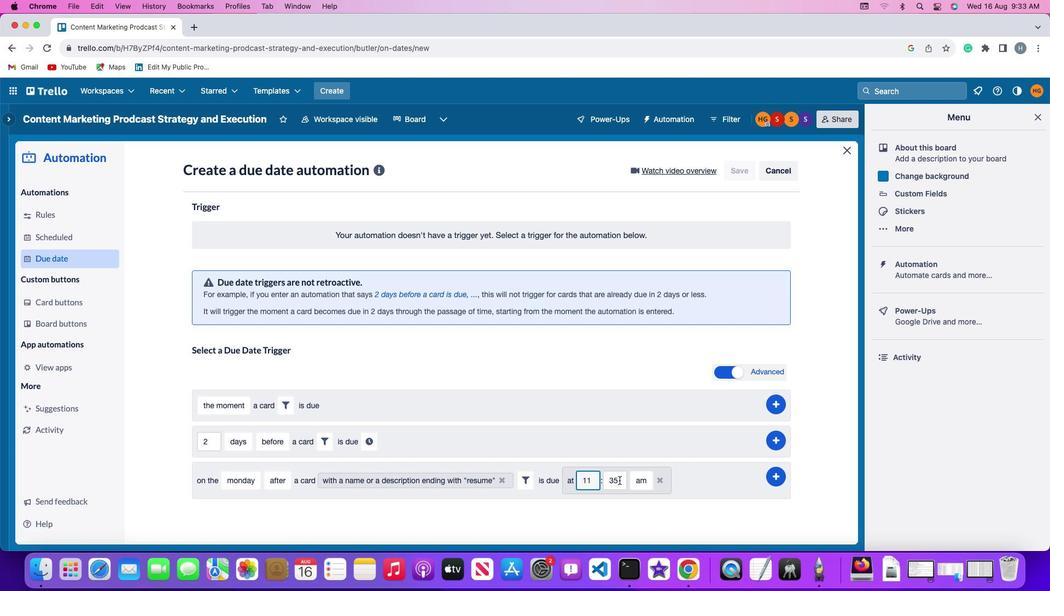 
Action: Mouse pressed left at (613, 474)
Screenshot: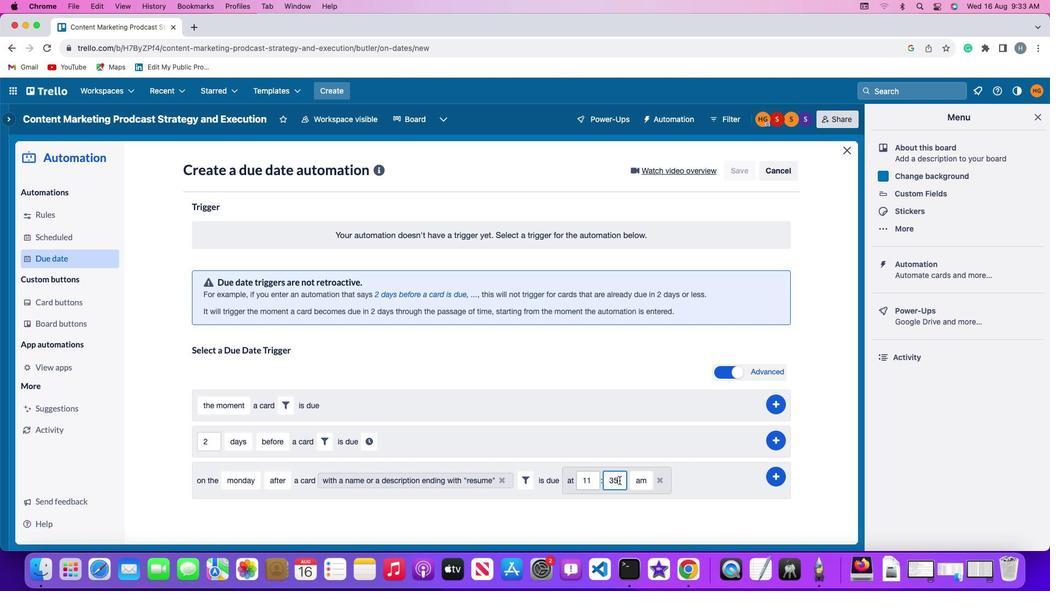 
Action: Key pressed Key.backspaceKey.backspaceKey.backspace'0'
Screenshot: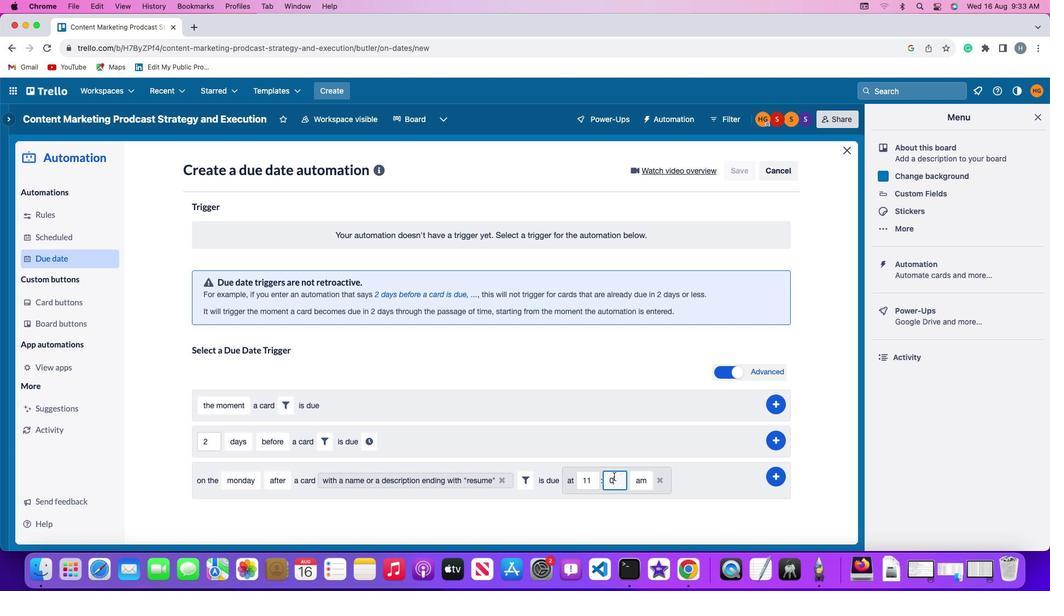 
Action: Mouse moved to (608, 470)
Screenshot: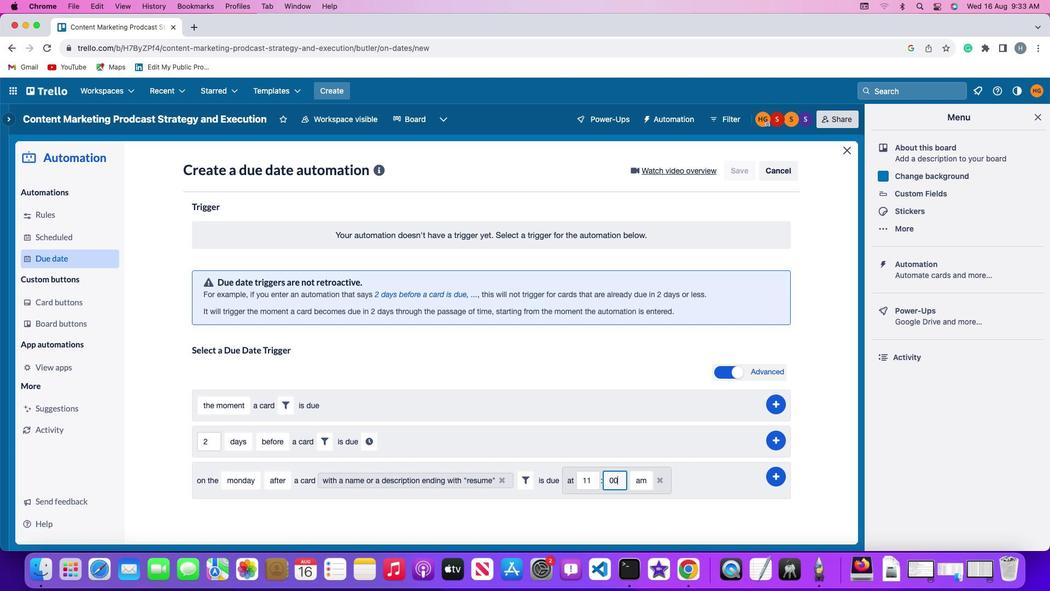 
Action: Key pressed '0'
Screenshot: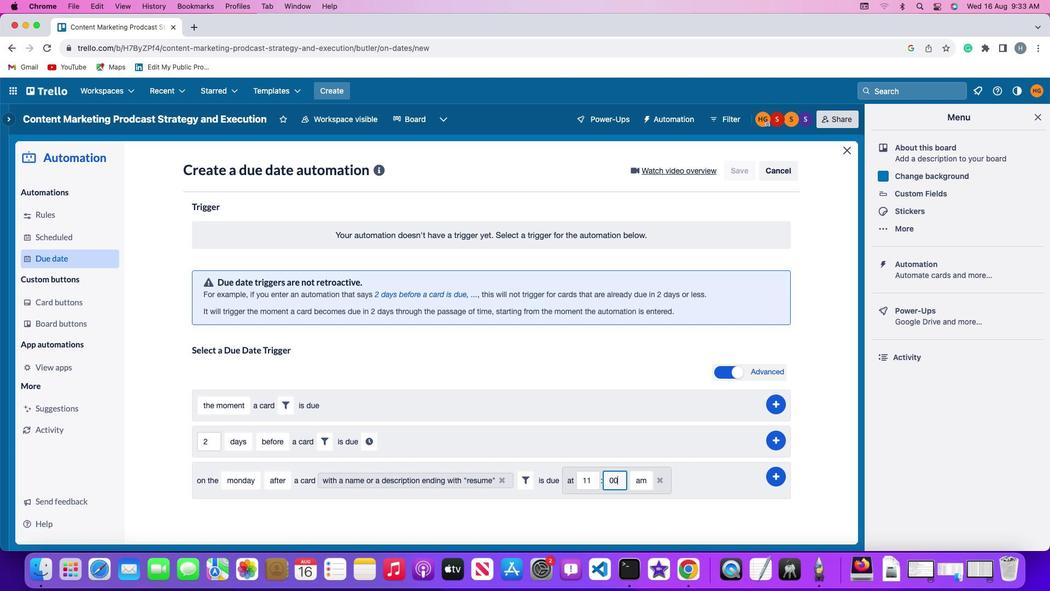 
Action: Mouse moved to (634, 470)
Screenshot: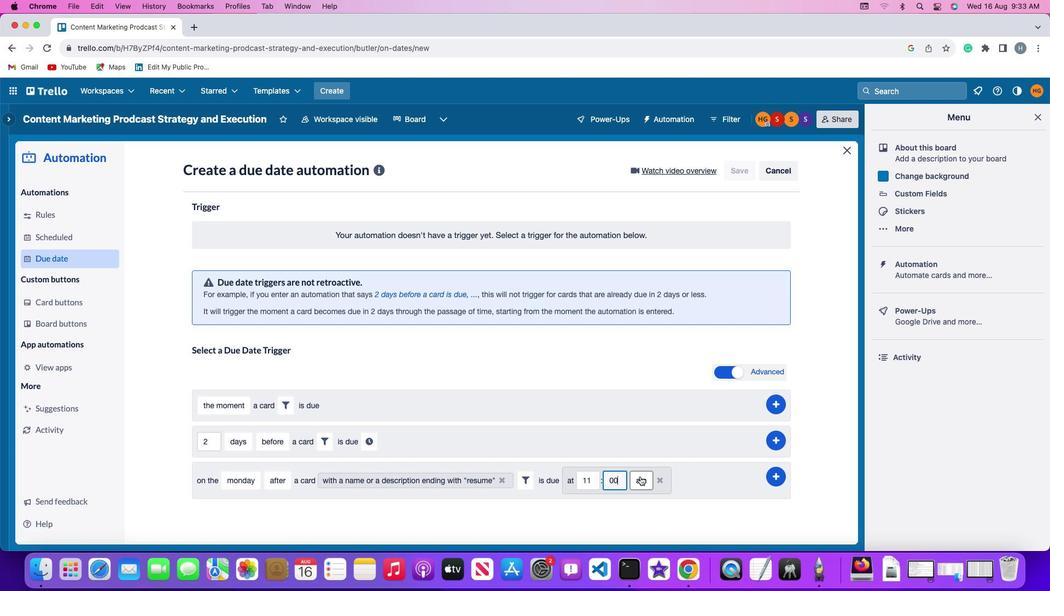 
Action: Mouse pressed left at (634, 470)
Screenshot: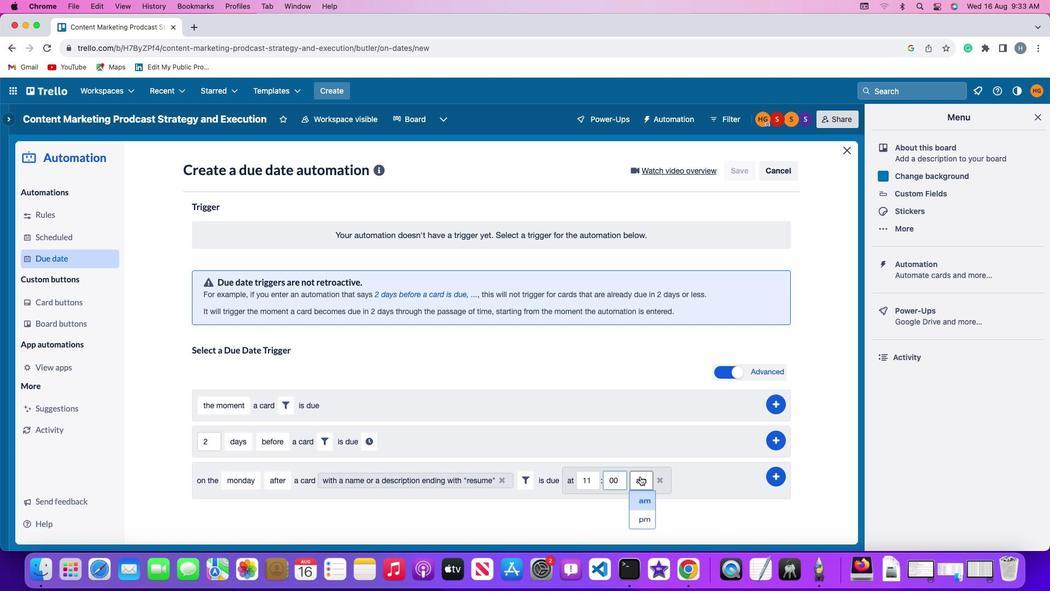 
Action: Mouse moved to (635, 493)
Screenshot: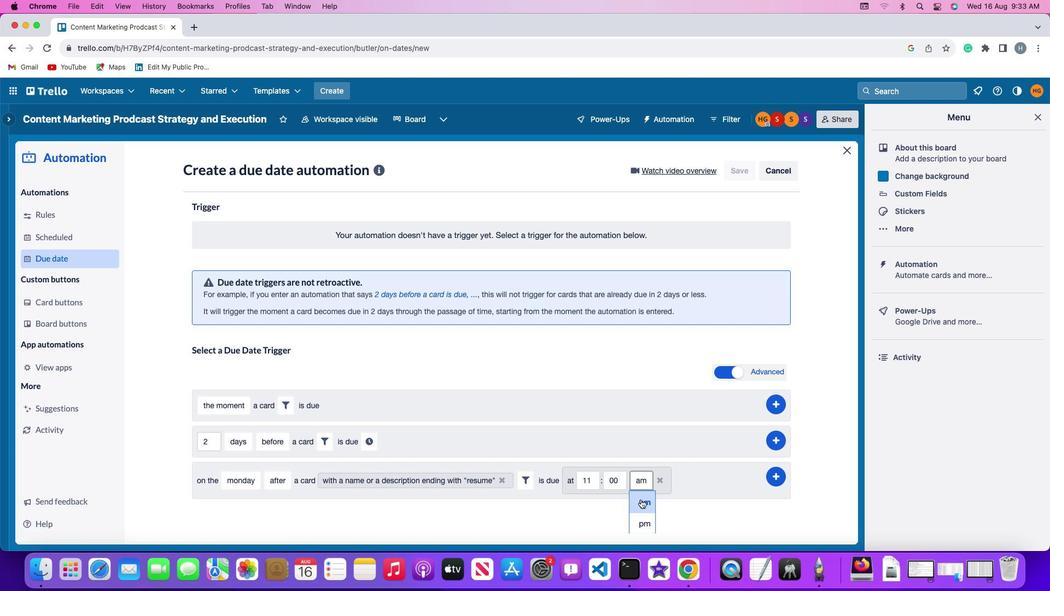 
Action: Mouse pressed left at (635, 493)
Screenshot: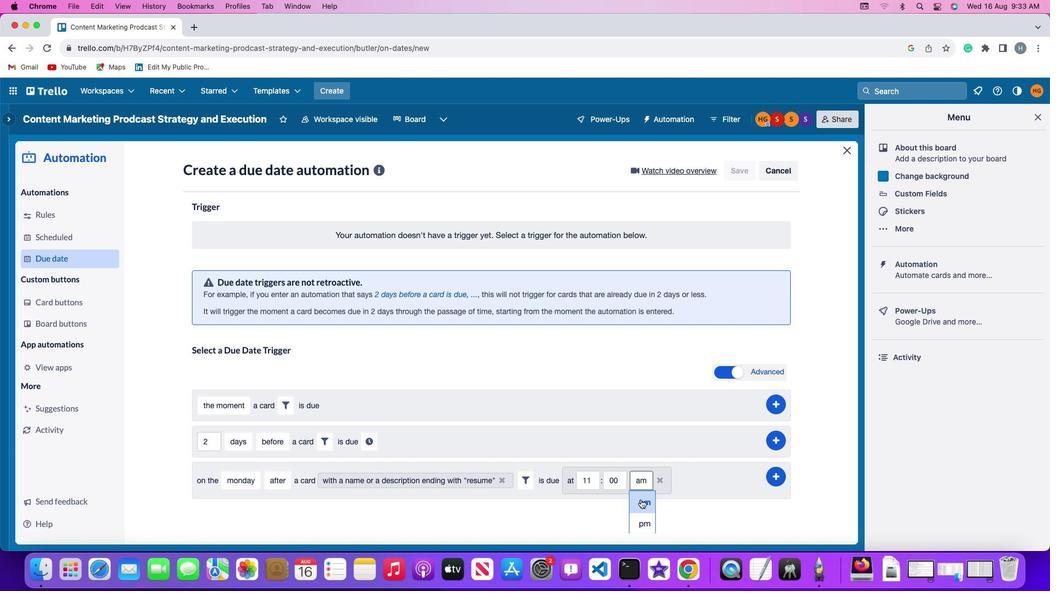 
Action: Mouse moved to (774, 469)
Screenshot: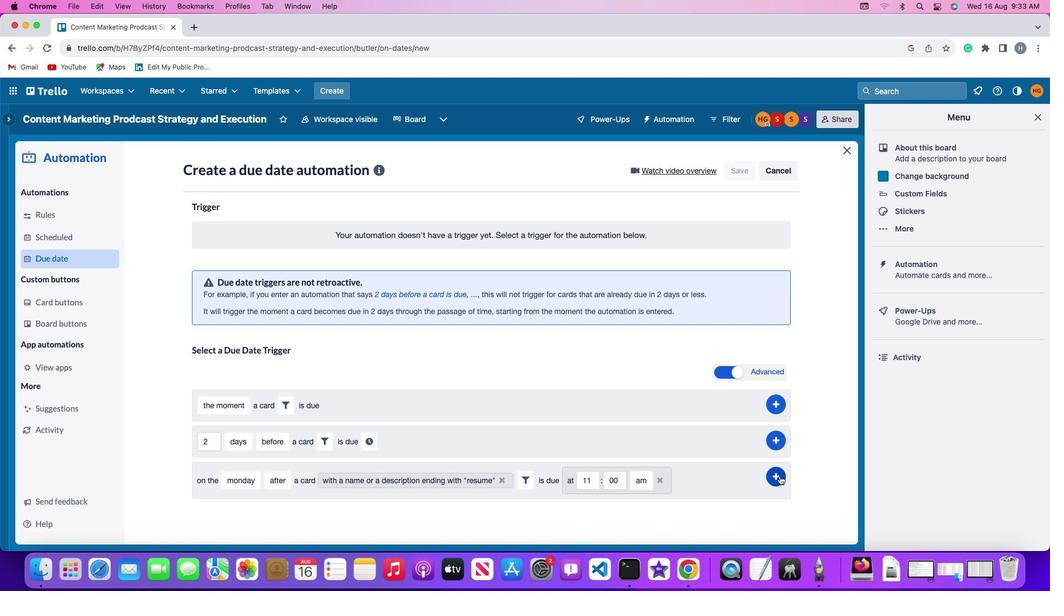 
Action: Mouse pressed left at (774, 469)
Screenshot: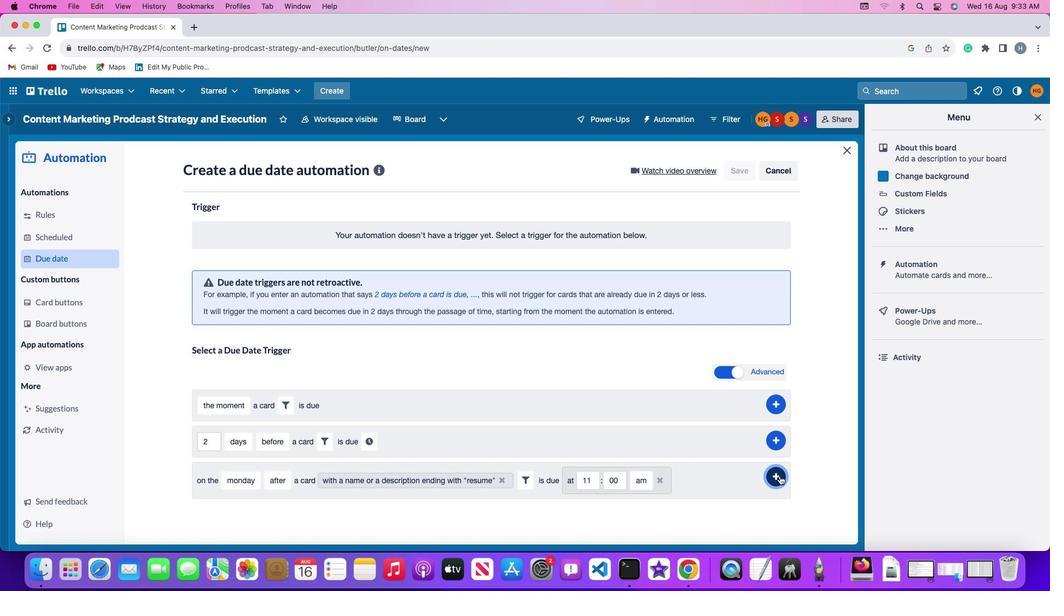 
Action: Mouse moved to (814, 394)
Screenshot: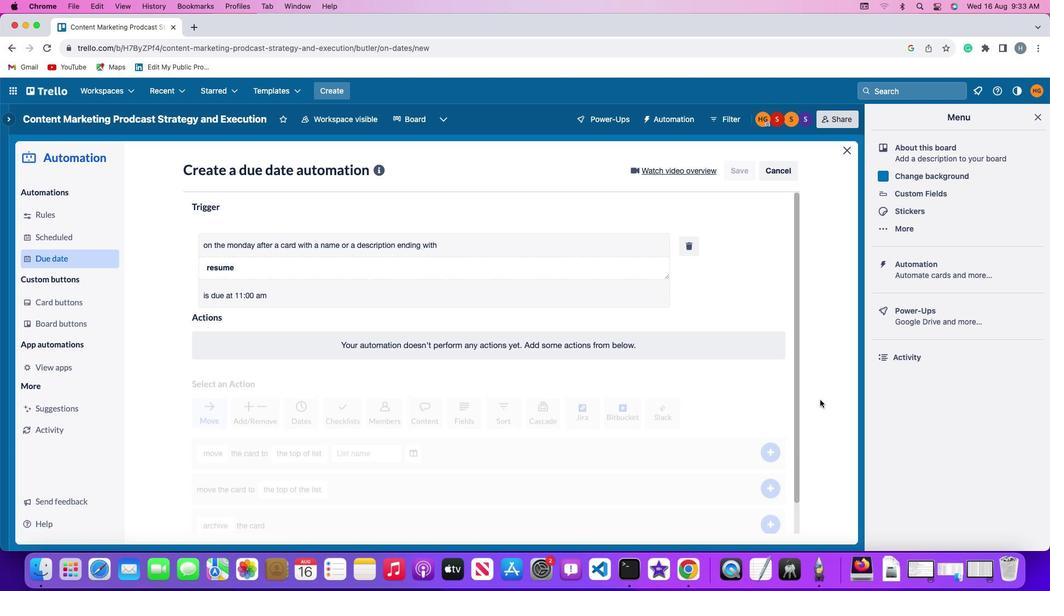 
